 Task: Log work in the project AgileCoast for the issue 'Create a new online platform for online digital marketing courses with advanced analytics and data visualization features' spent time as '4w 1d 1h 50m' and remaining time as '3w 6d 19h 22m' and add a flag. Now add the issue to the epic 'Business Continuity and Disaster Recovery Planning (BCDR) Implementation'. Log work in the project AgileCoast for the issue 'Implement a new cloud-based human resource information system for a company with advanced employee self-service and benefits management features' spent time as '5w 2d 13h 30m' and remaining time as '2w 4d 2h 50m' and clone the issue. Now add the issue to the epic 'Business Continuity Management System (BCMS) Implementation'
Action: Mouse moved to (922, 213)
Screenshot: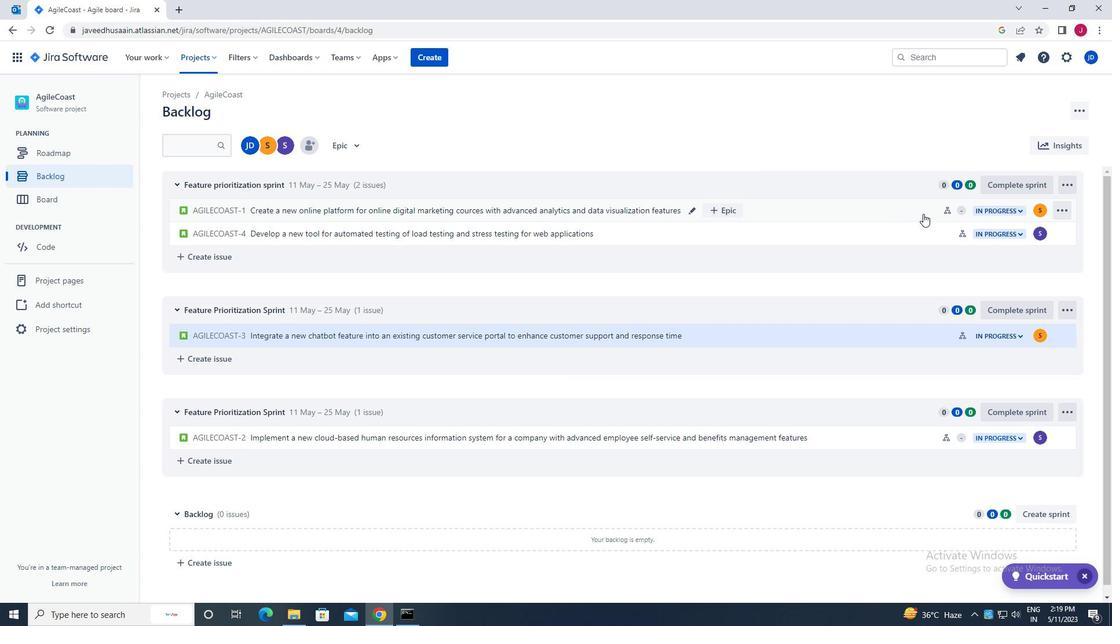 
Action: Mouse pressed left at (922, 213)
Screenshot: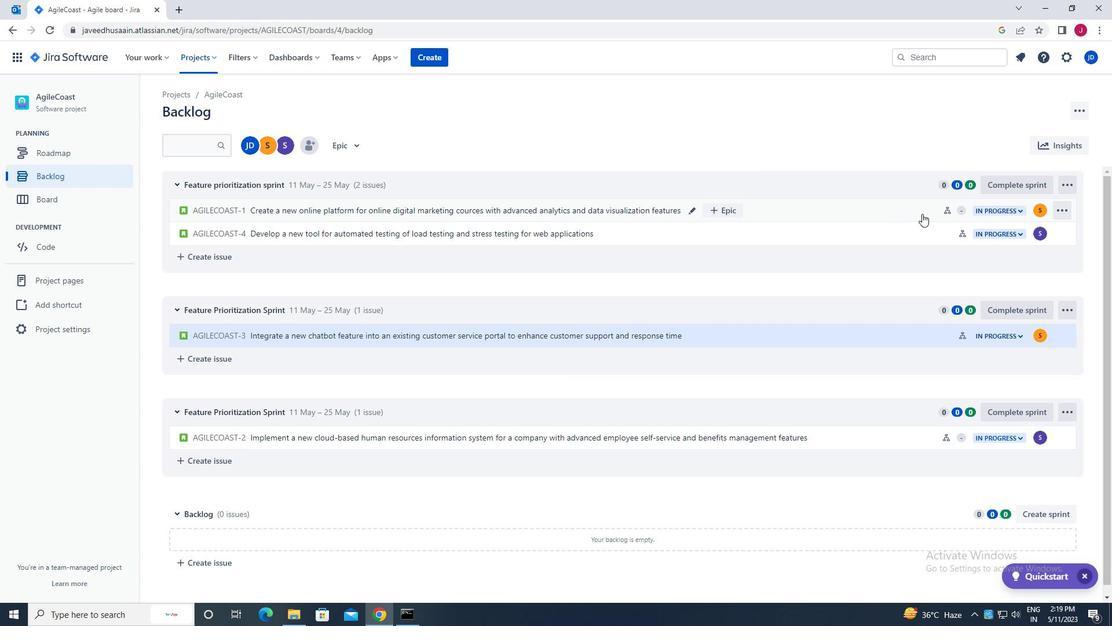 
Action: Mouse moved to (1065, 176)
Screenshot: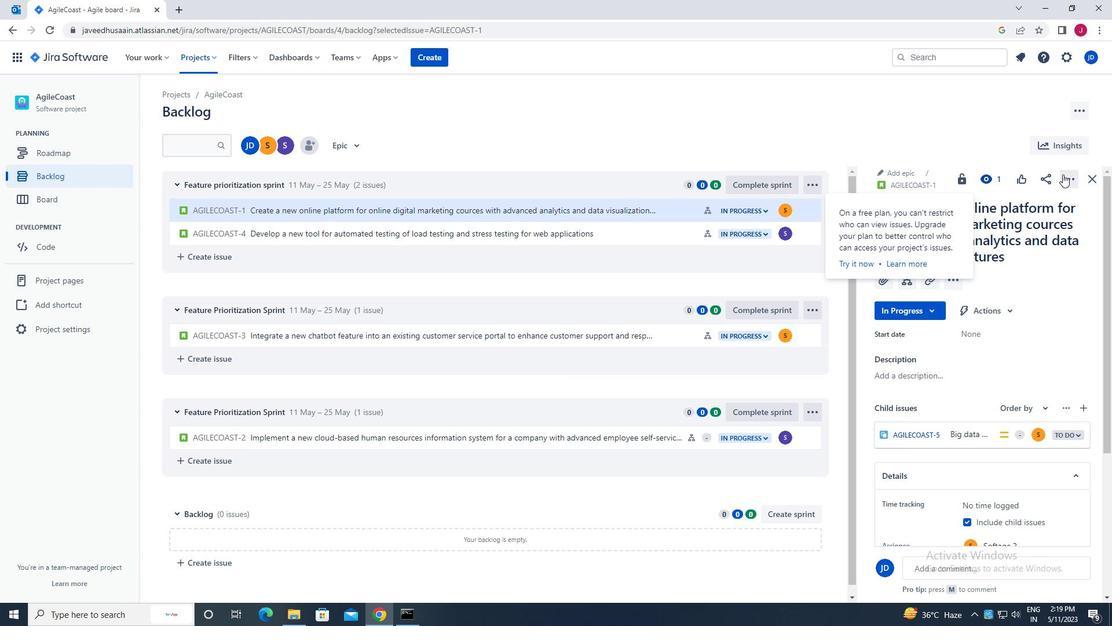 
Action: Mouse pressed left at (1065, 176)
Screenshot: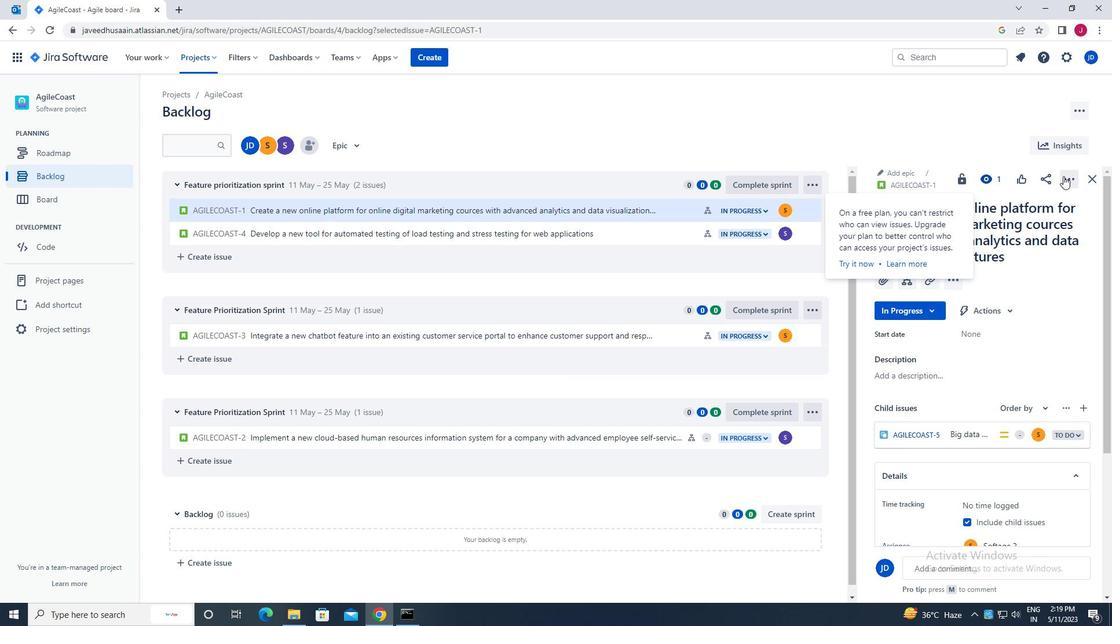 
Action: Mouse moved to (1017, 210)
Screenshot: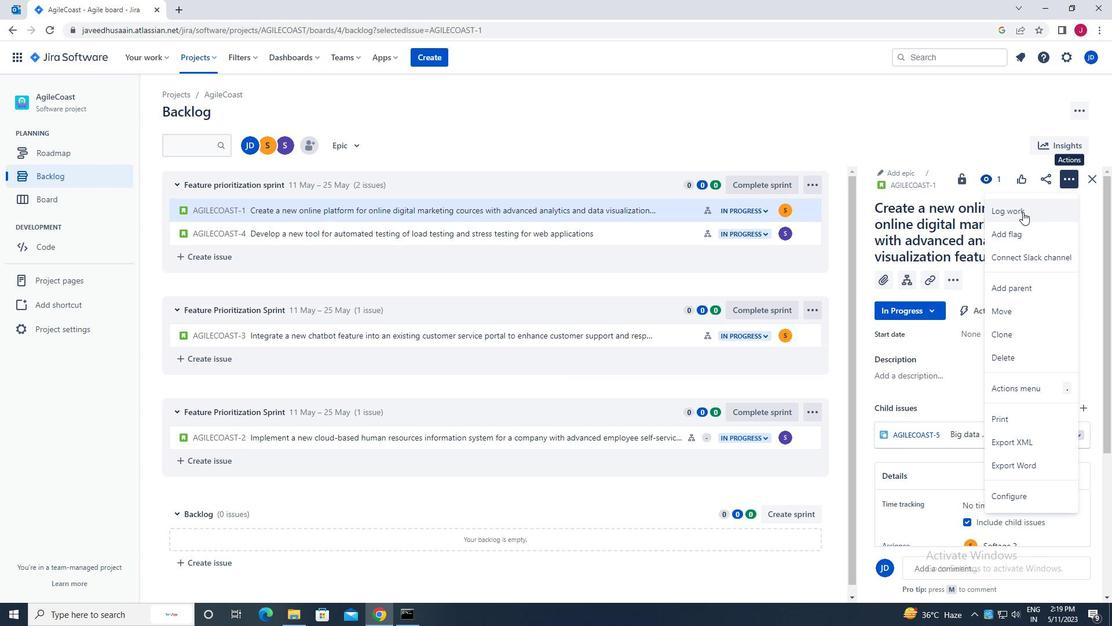 
Action: Mouse pressed left at (1017, 210)
Screenshot: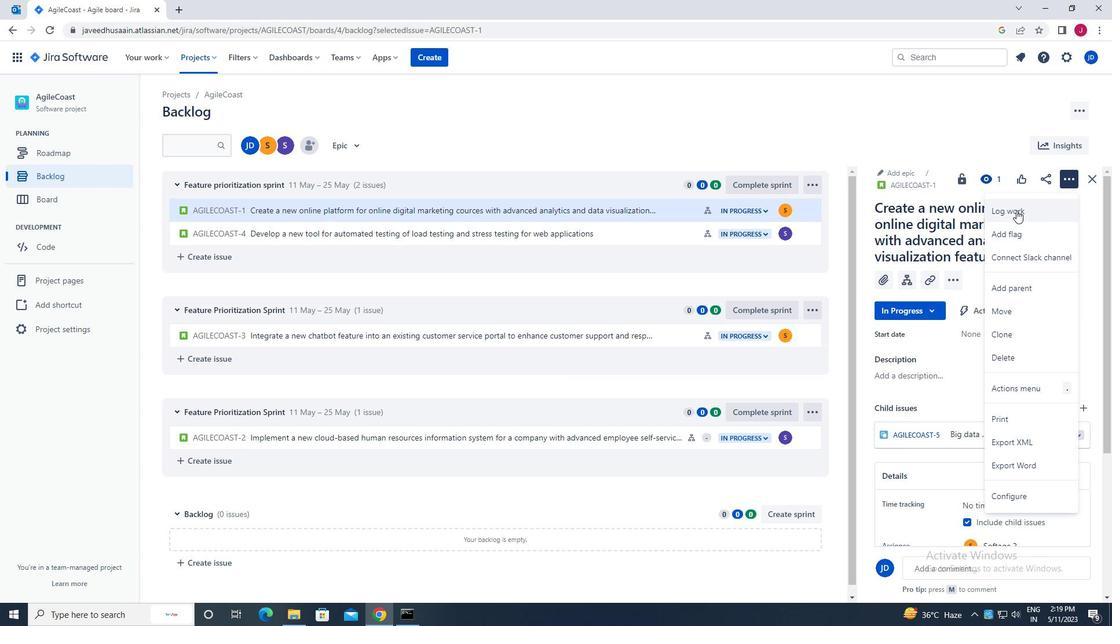 
Action: Mouse moved to (514, 175)
Screenshot: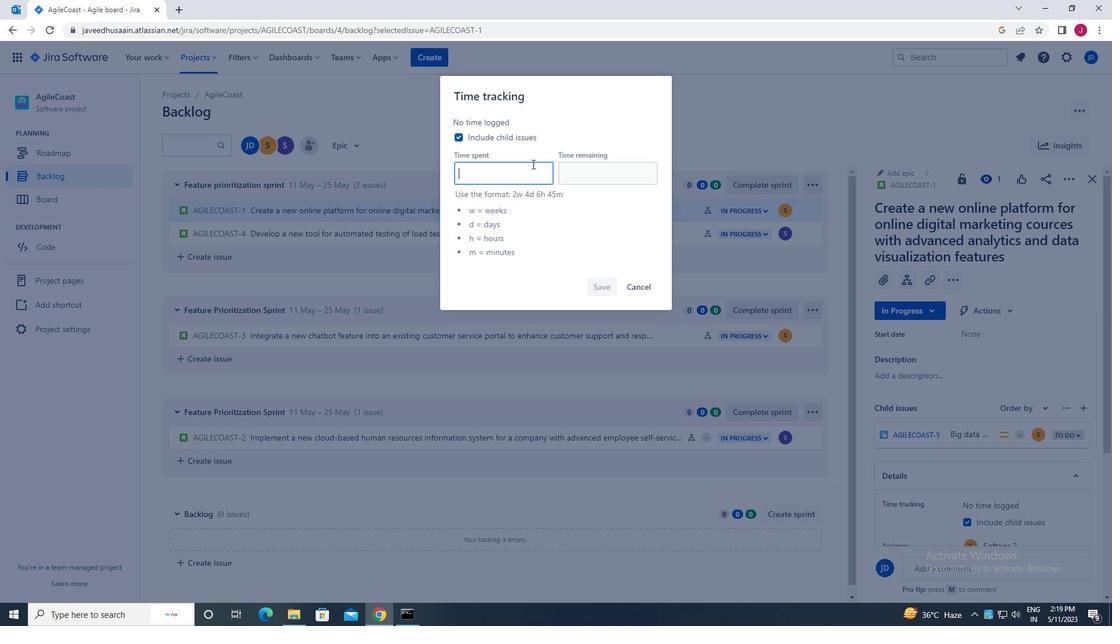 
Action: Mouse pressed left at (514, 175)
Screenshot: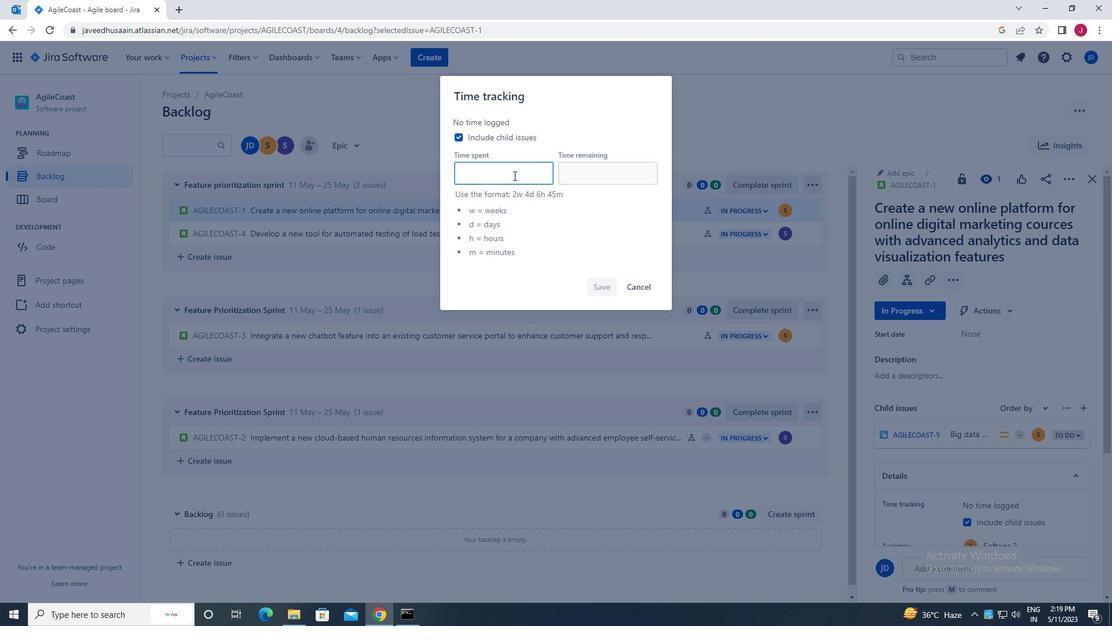 
Action: Key pressed 4w<Key.backspace><Key.caps_lock>w<Key.space>1d<Key.space>1h<Key.space>50m
Screenshot: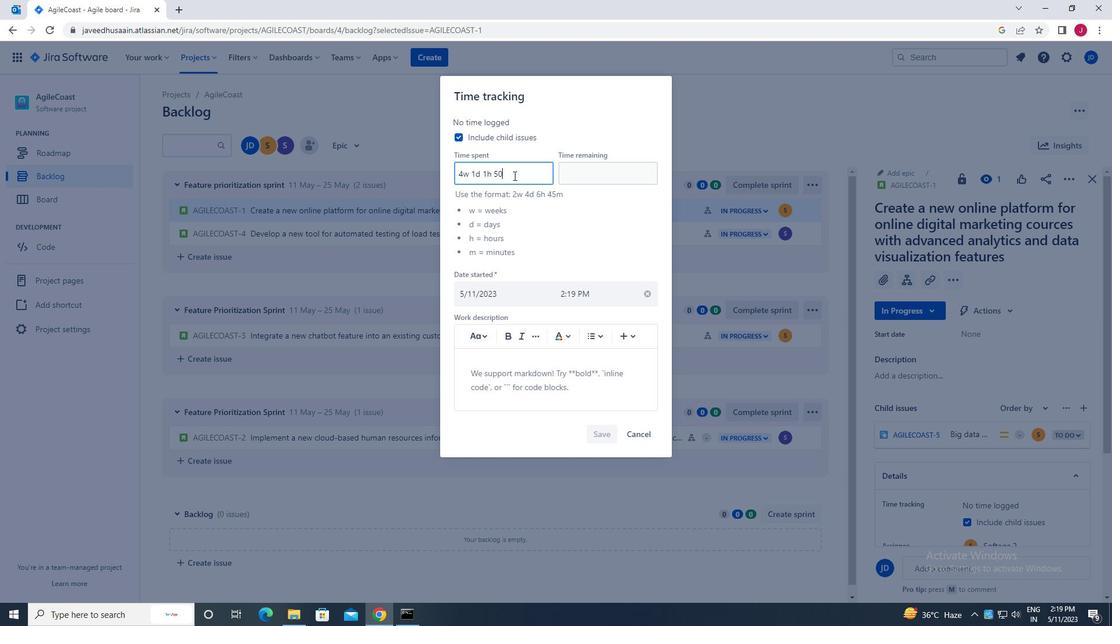 
Action: Mouse moved to (608, 174)
Screenshot: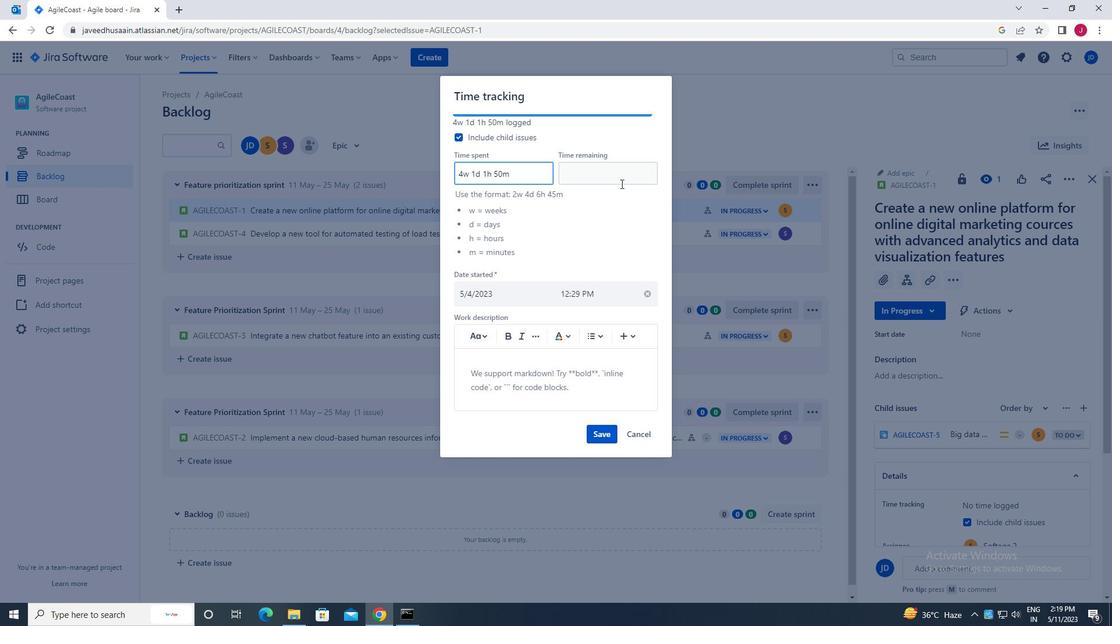 
Action: Mouse pressed left at (608, 174)
Screenshot: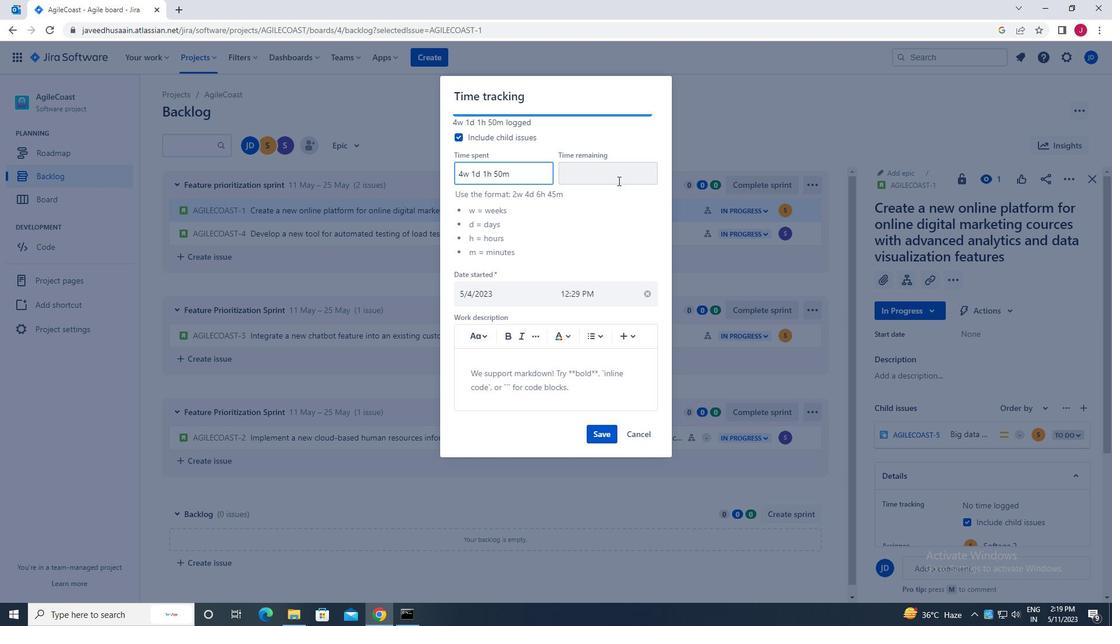
Action: Key pressed 4w<Key.space>1d<Key.space>1h<Key.space><Key.backspace><Key.backspace><Key.backspace><Key.backspace><Key.backspace><Key.backspace><Key.backspace><Key.backspace><Key.backspace>3w<Key.space>6d<Key.space>19h<Key.space>22m
Screenshot: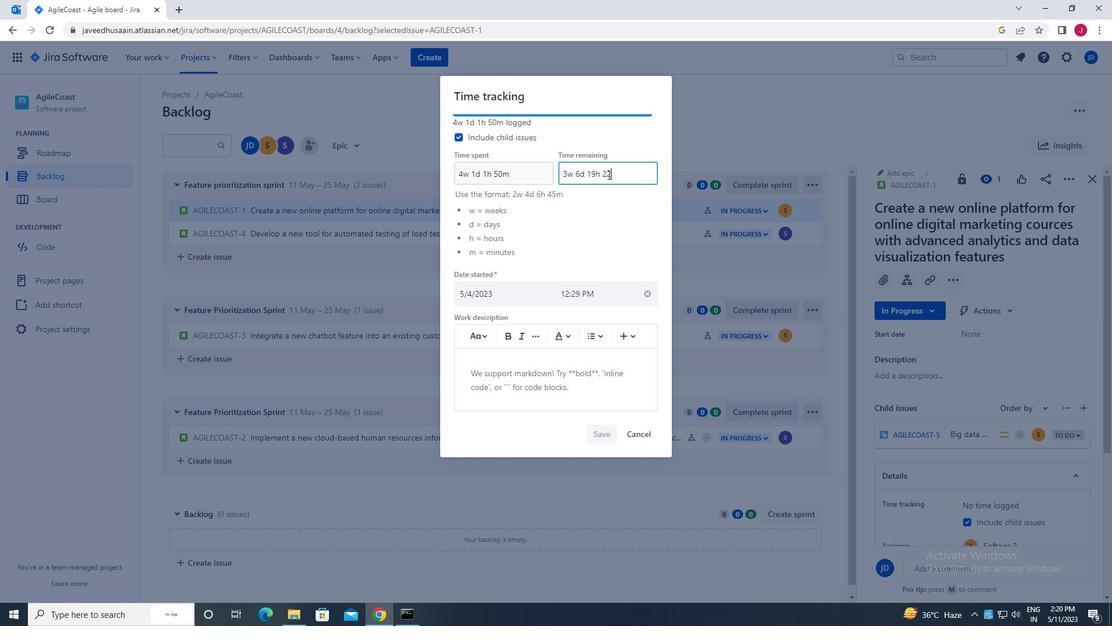 
Action: Mouse moved to (607, 436)
Screenshot: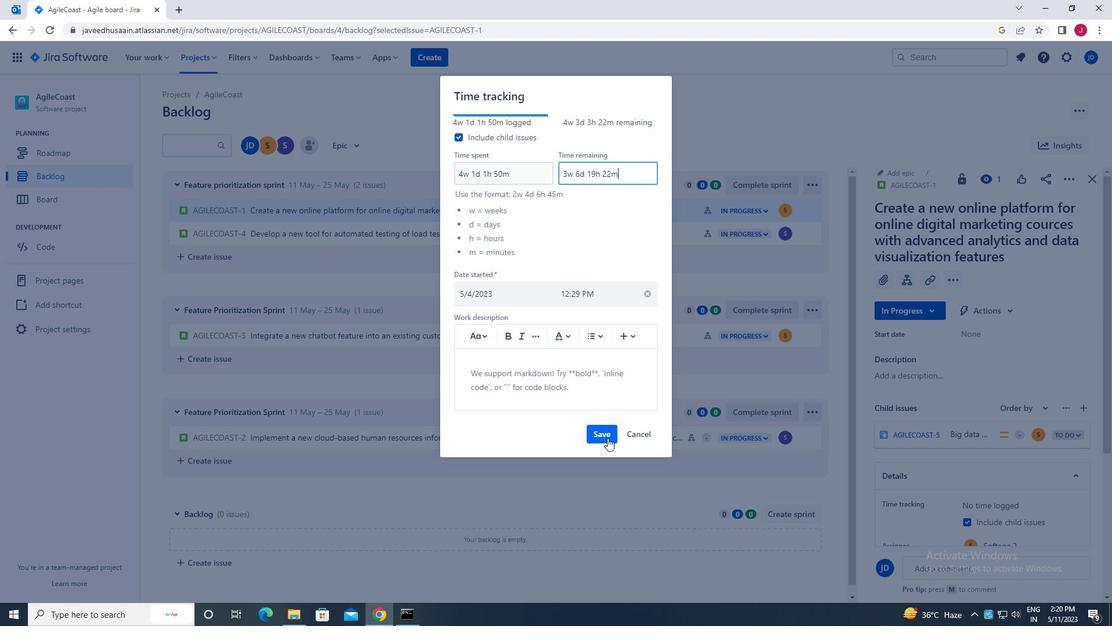 
Action: Mouse pressed left at (607, 436)
Screenshot: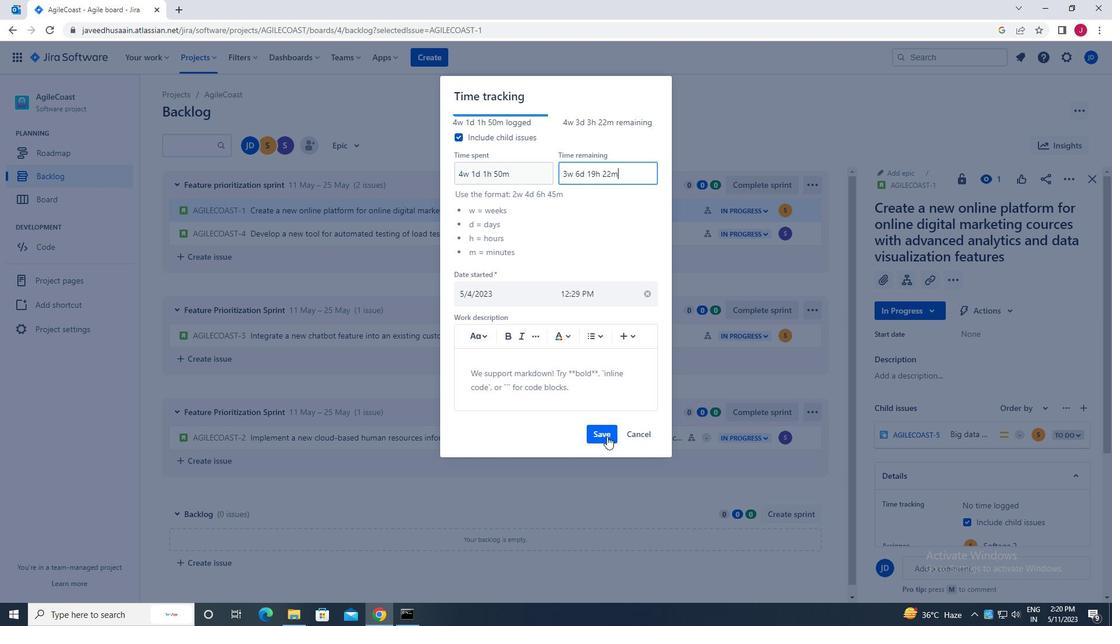 
Action: Mouse moved to (1070, 182)
Screenshot: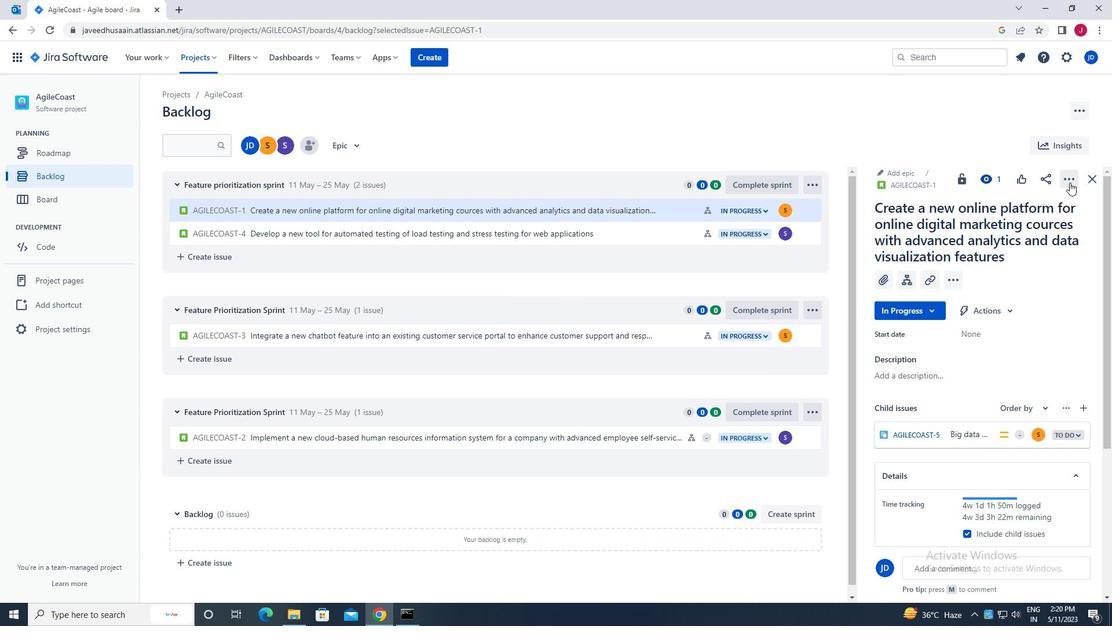 
Action: Mouse pressed left at (1070, 182)
Screenshot: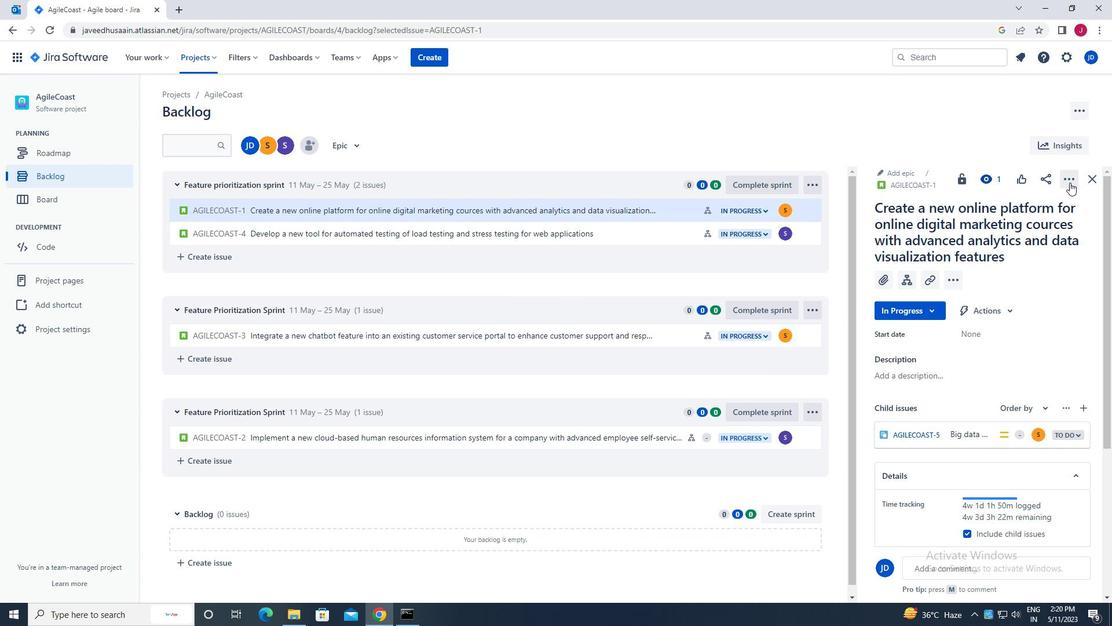 
Action: Mouse moved to (1016, 234)
Screenshot: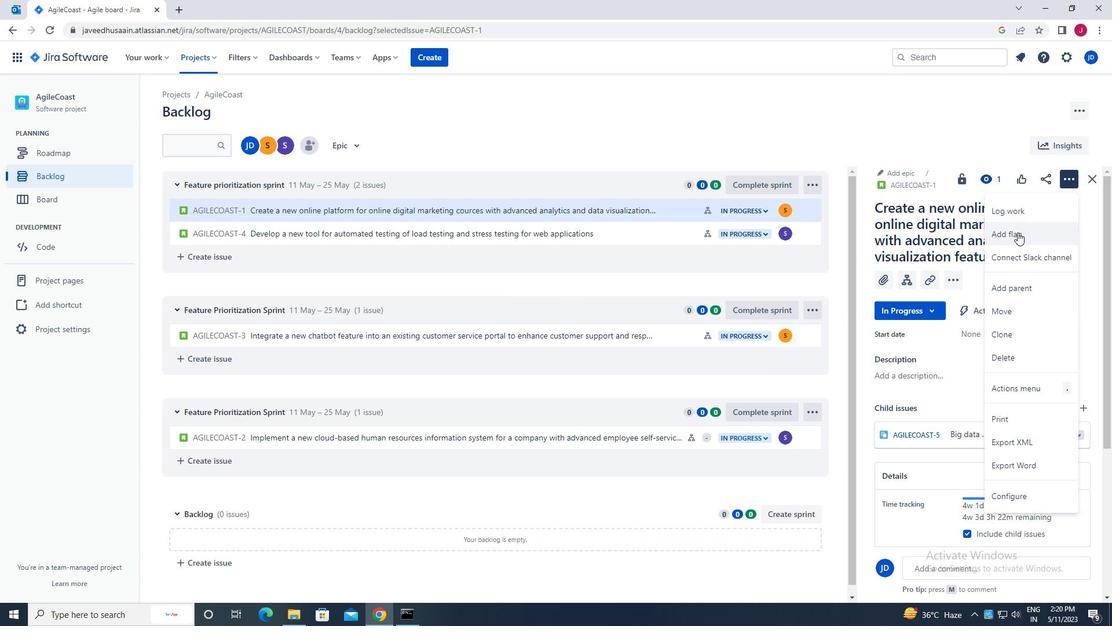 
Action: Mouse pressed left at (1016, 234)
Screenshot: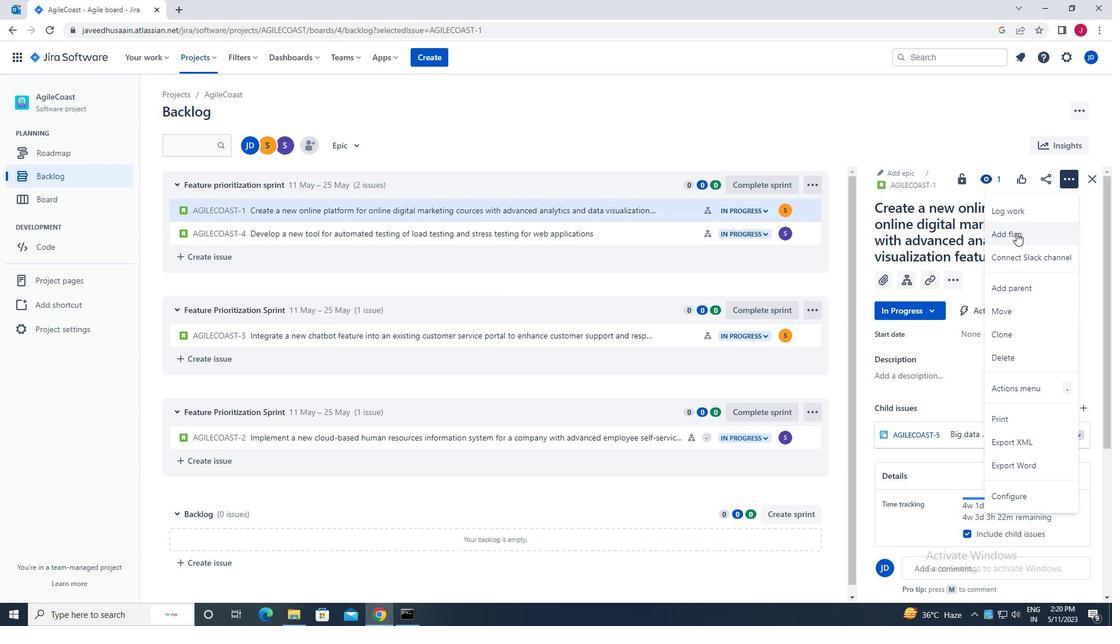 
Action: Mouse moved to (1075, 179)
Screenshot: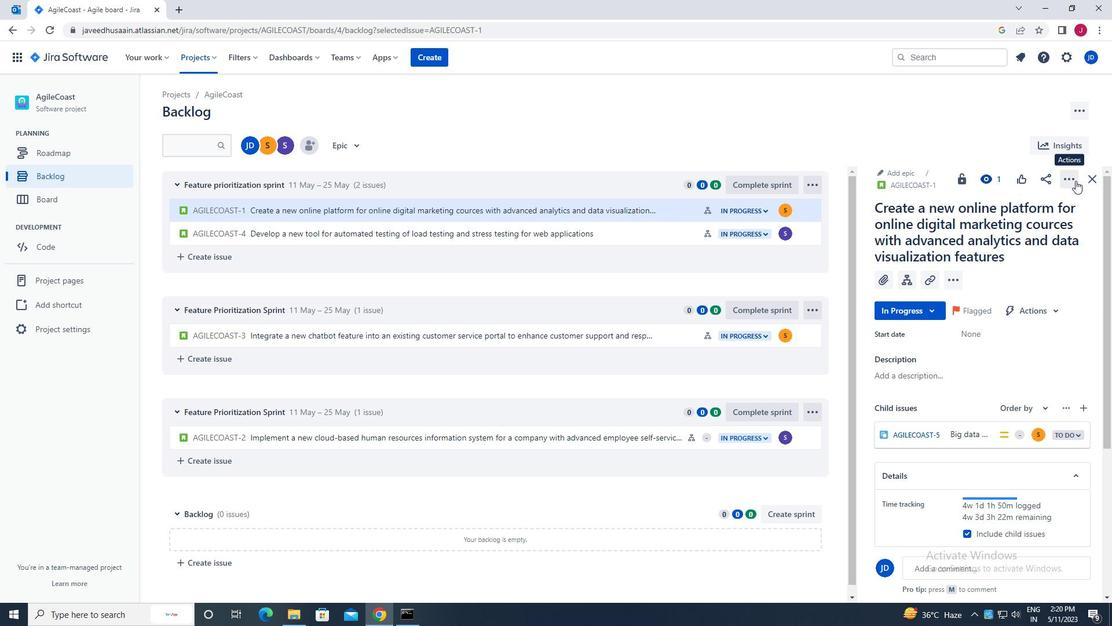
Action: Mouse pressed left at (1075, 179)
Screenshot: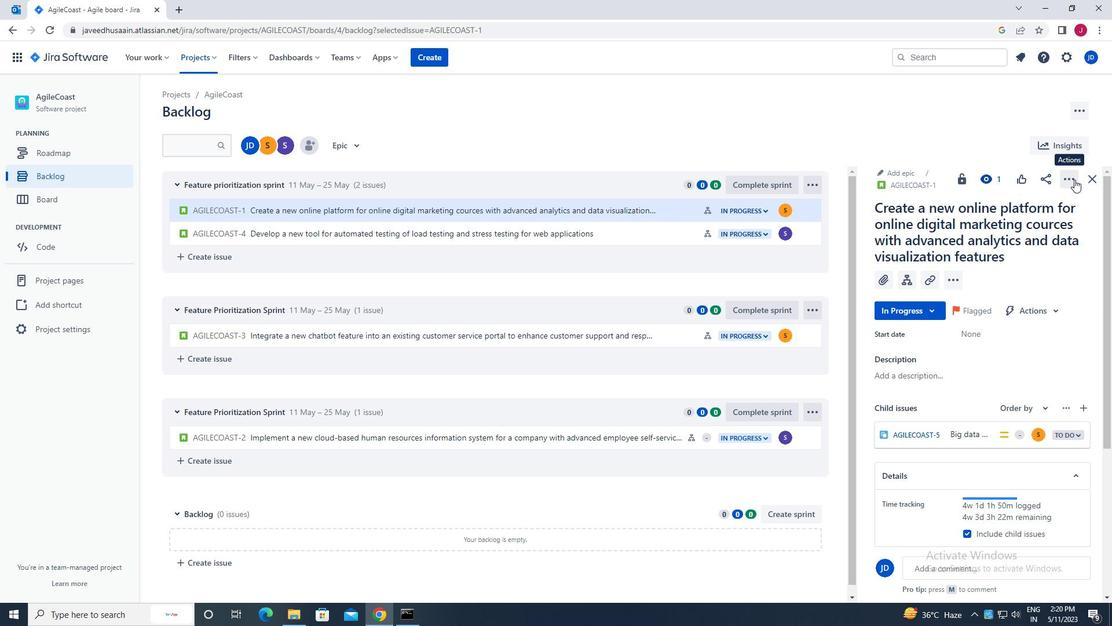 
Action: Mouse moved to (1094, 180)
Screenshot: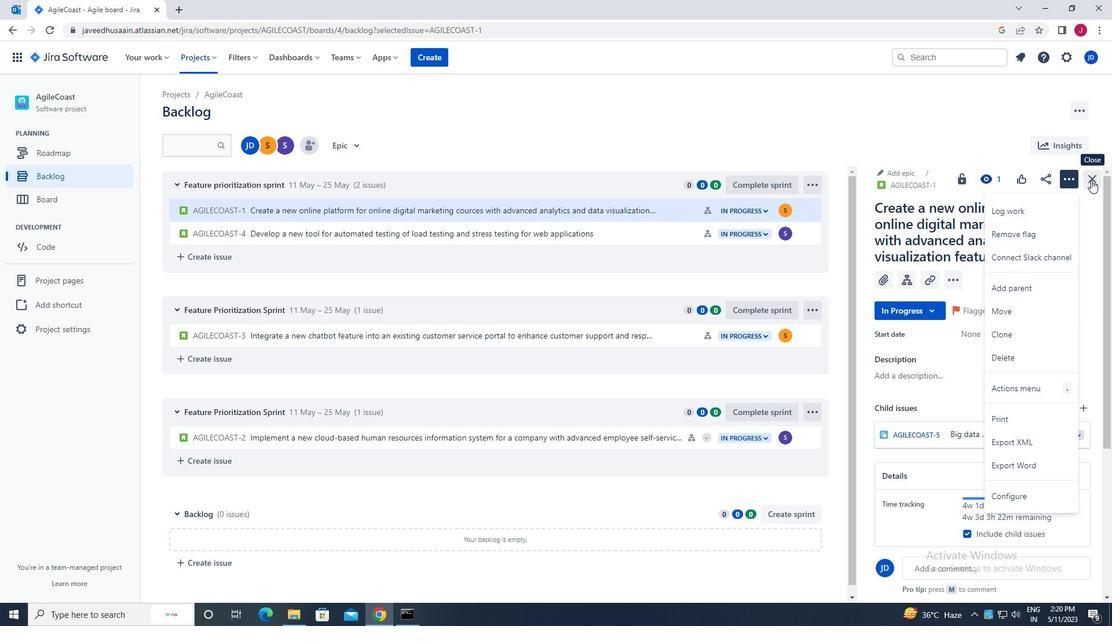 
Action: Mouse pressed left at (1094, 180)
Screenshot: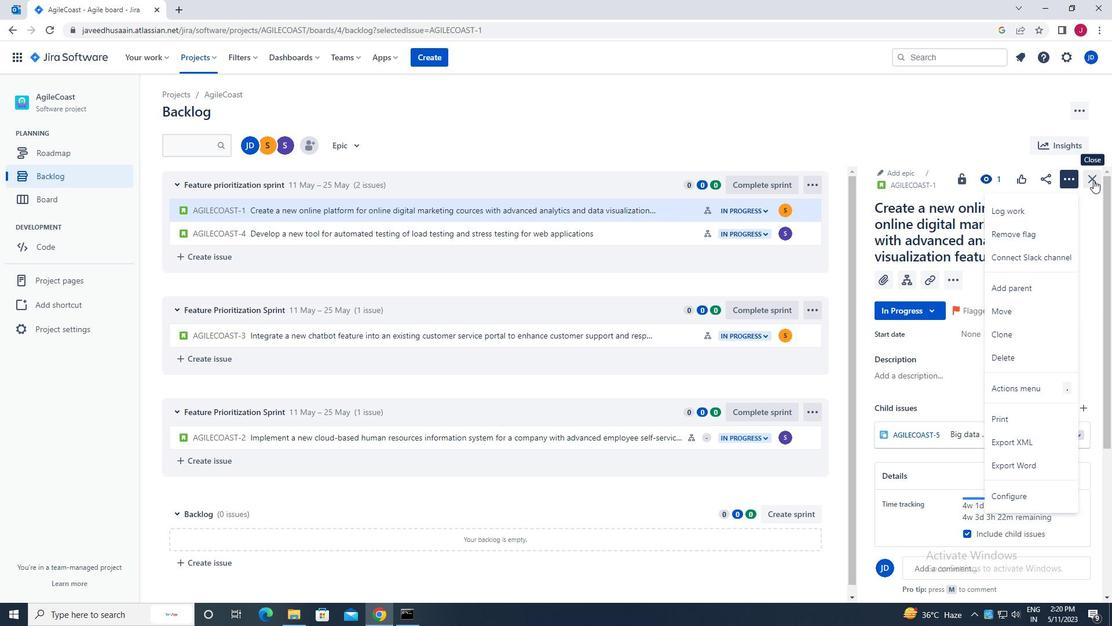 
Action: Mouse moved to (347, 146)
Screenshot: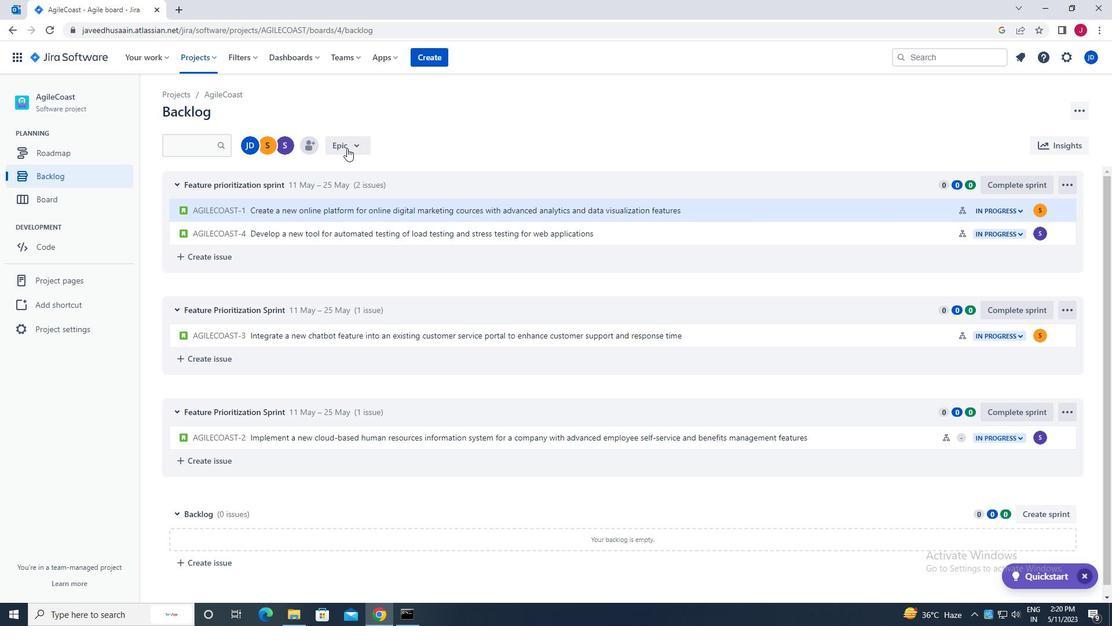 
Action: Mouse pressed left at (347, 146)
Screenshot: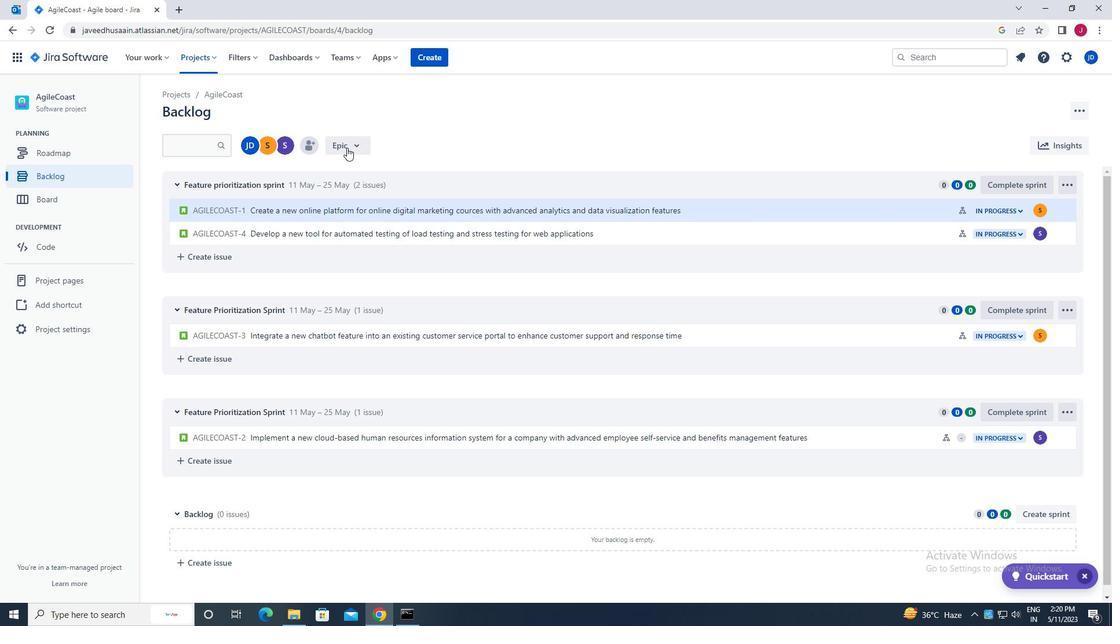 
Action: Mouse moved to (339, 192)
Screenshot: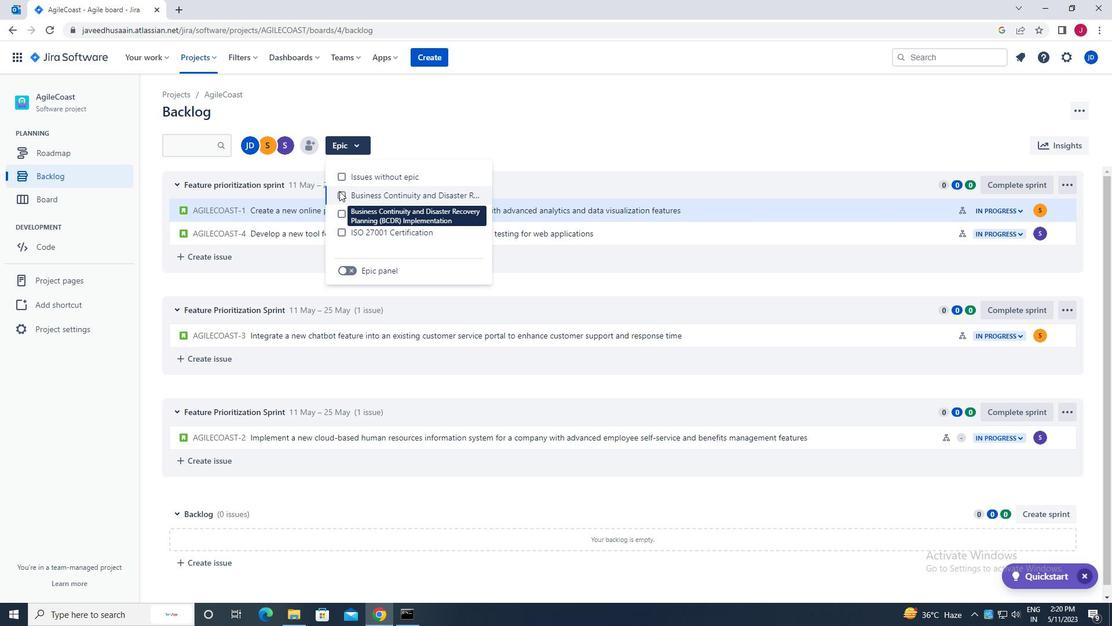 
Action: Mouse pressed left at (339, 192)
Screenshot: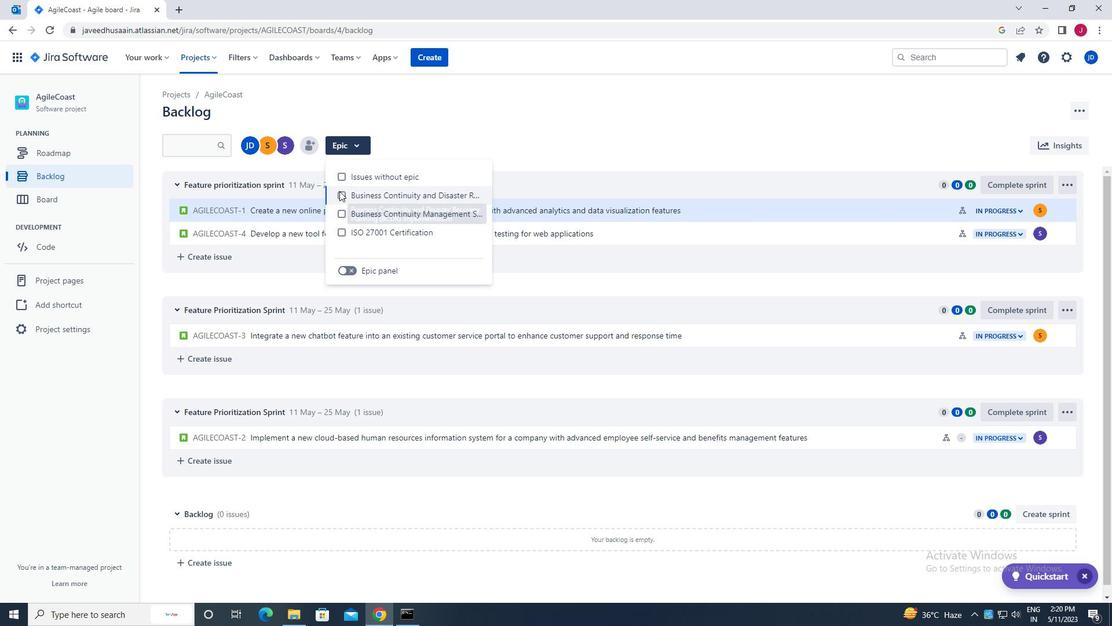 
Action: Mouse moved to (504, 131)
Screenshot: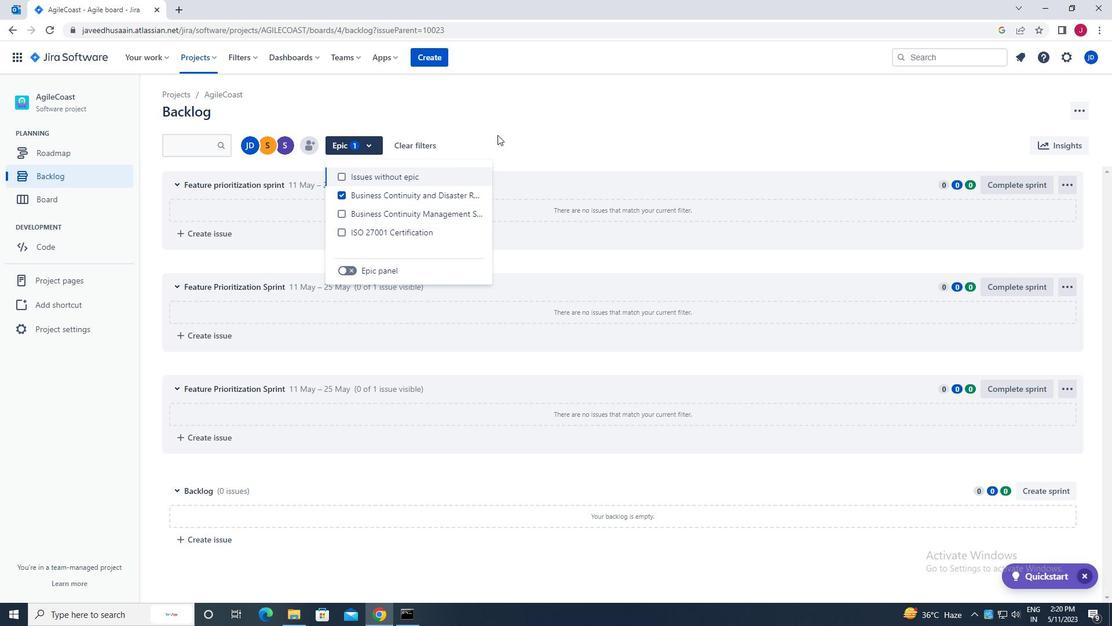 
Action: Mouse pressed left at (504, 131)
Screenshot: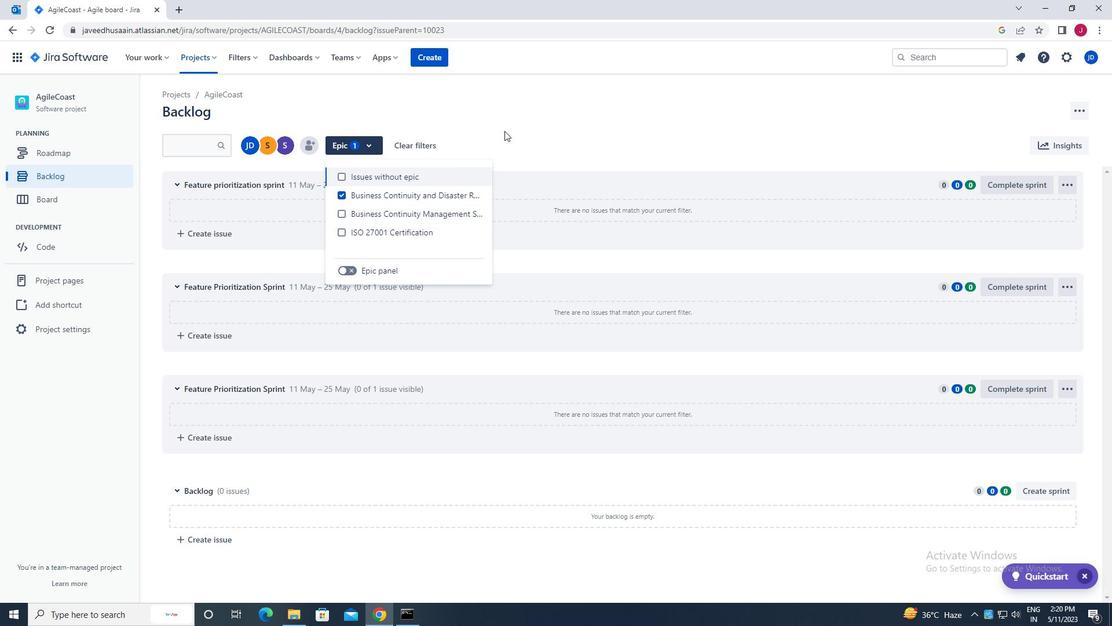 
Action: Mouse moved to (468, 267)
Screenshot: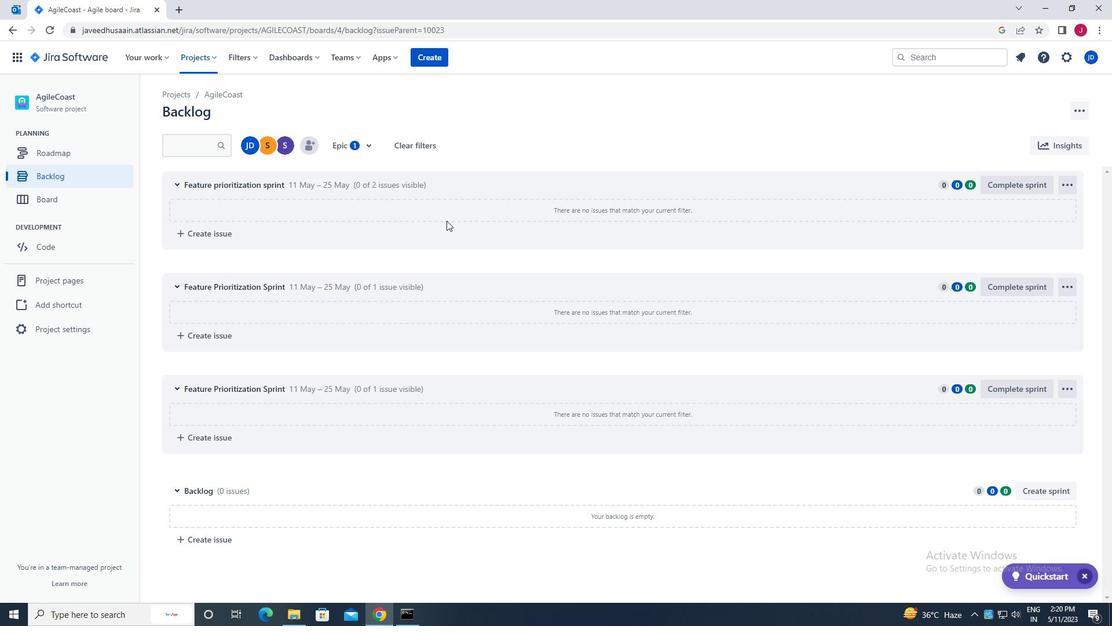 
Action: Mouse scrolled (468, 266) with delta (0, 0)
Screenshot: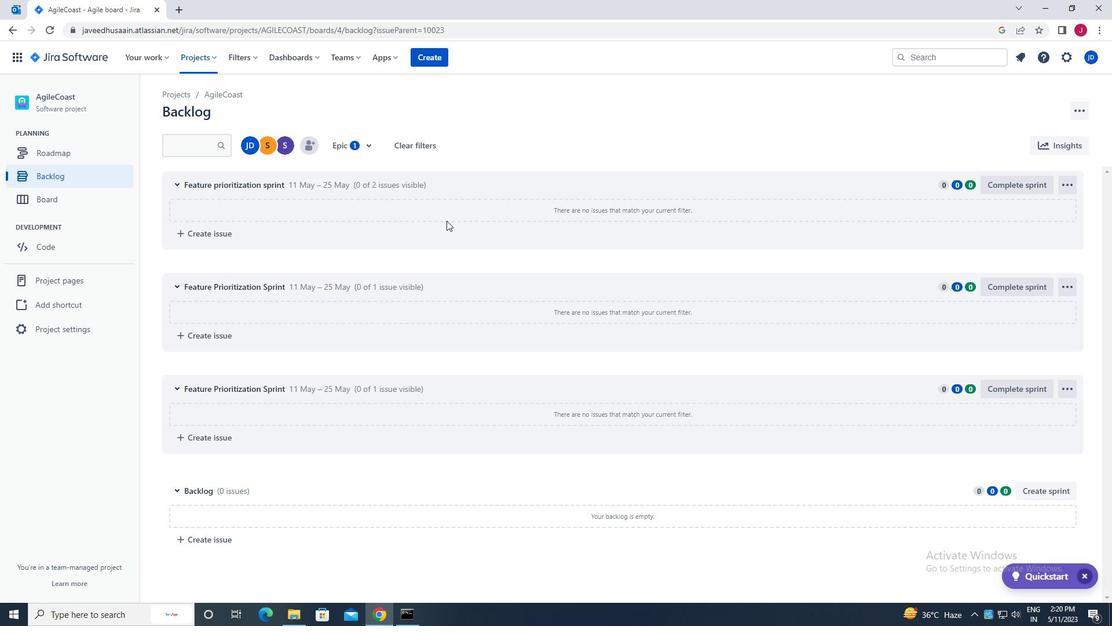 
Action: Mouse moved to (468, 267)
Screenshot: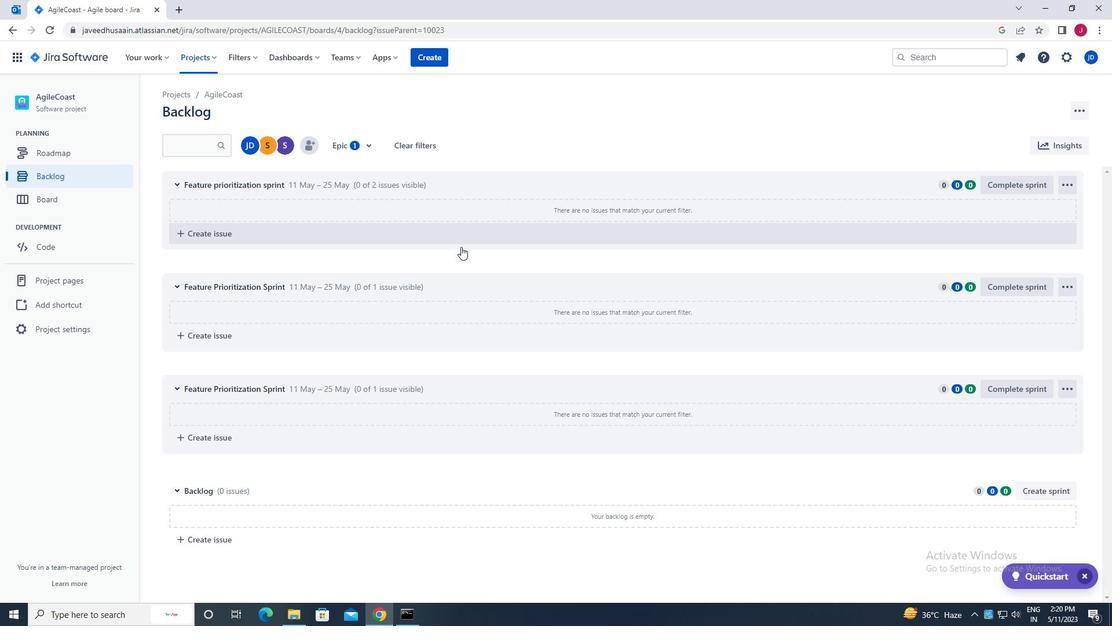 
Action: Mouse scrolled (468, 266) with delta (0, 0)
Screenshot: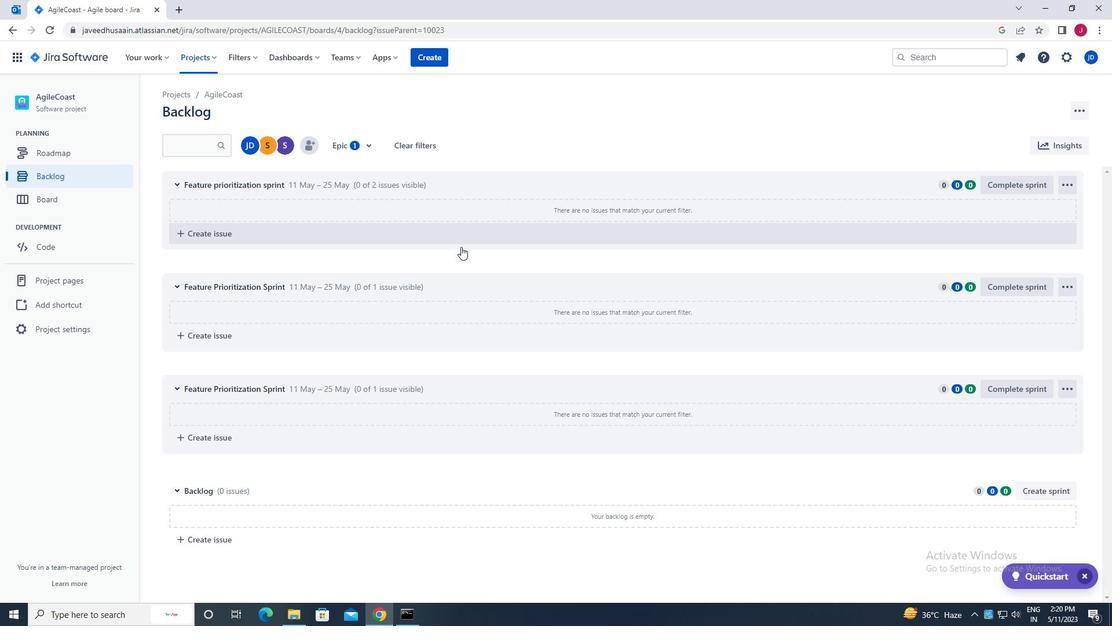
Action: Mouse scrolled (468, 266) with delta (0, 0)
Screenshot: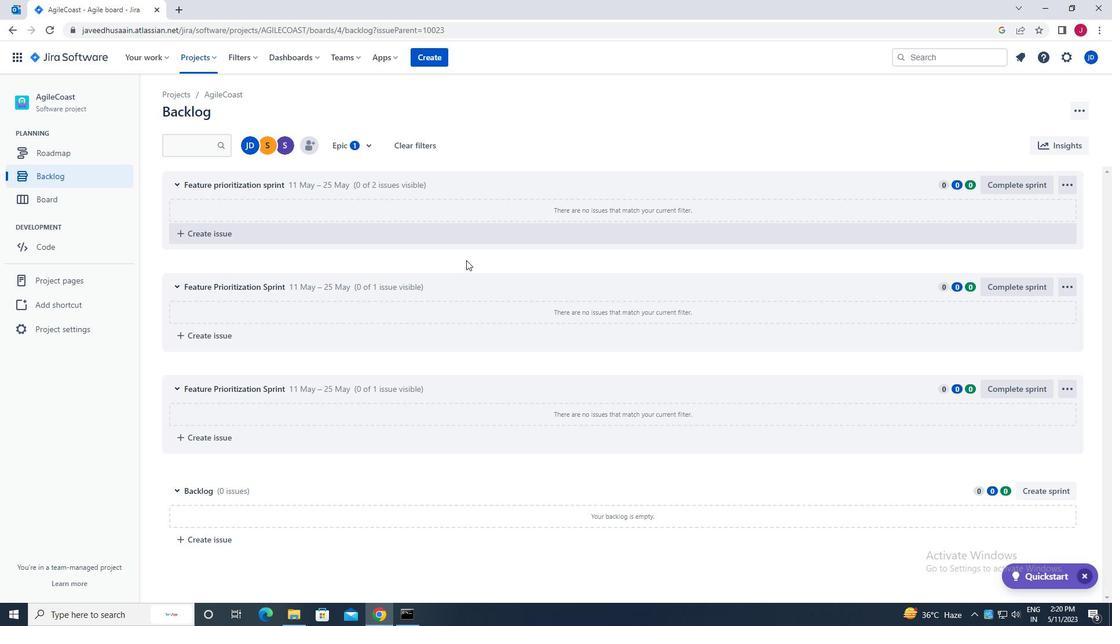 
Action: Mouse moved to (468, 267)
Screenshot: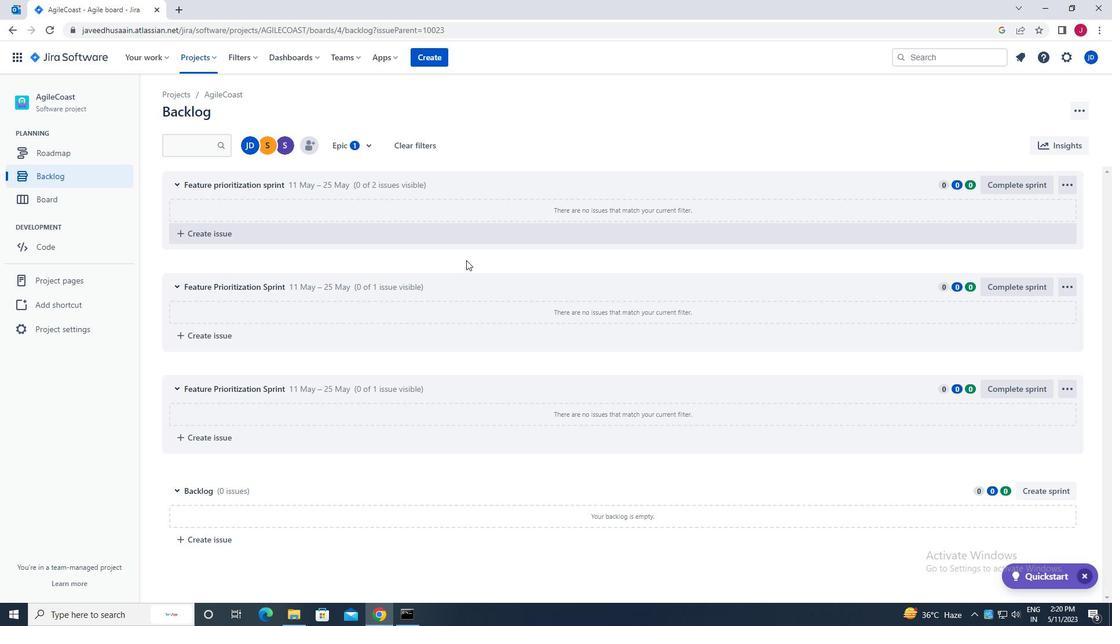 
Action: Mouse scrolled (468, 267) with delta (0, 0)
Screenshot: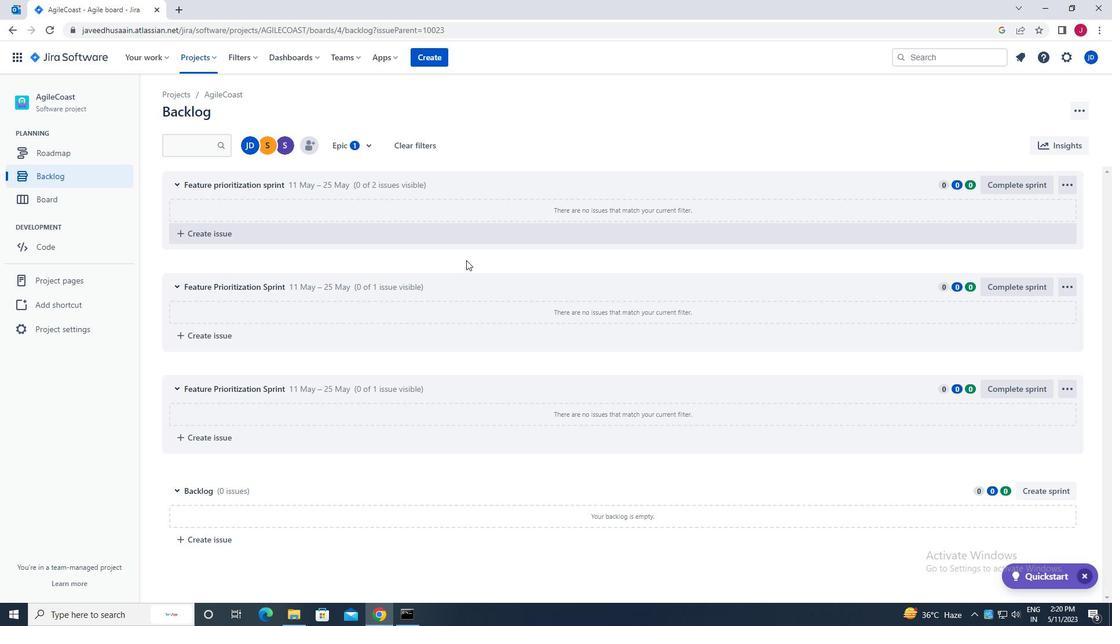 
Action: Mouse moved to (457, 275)
Screenshot: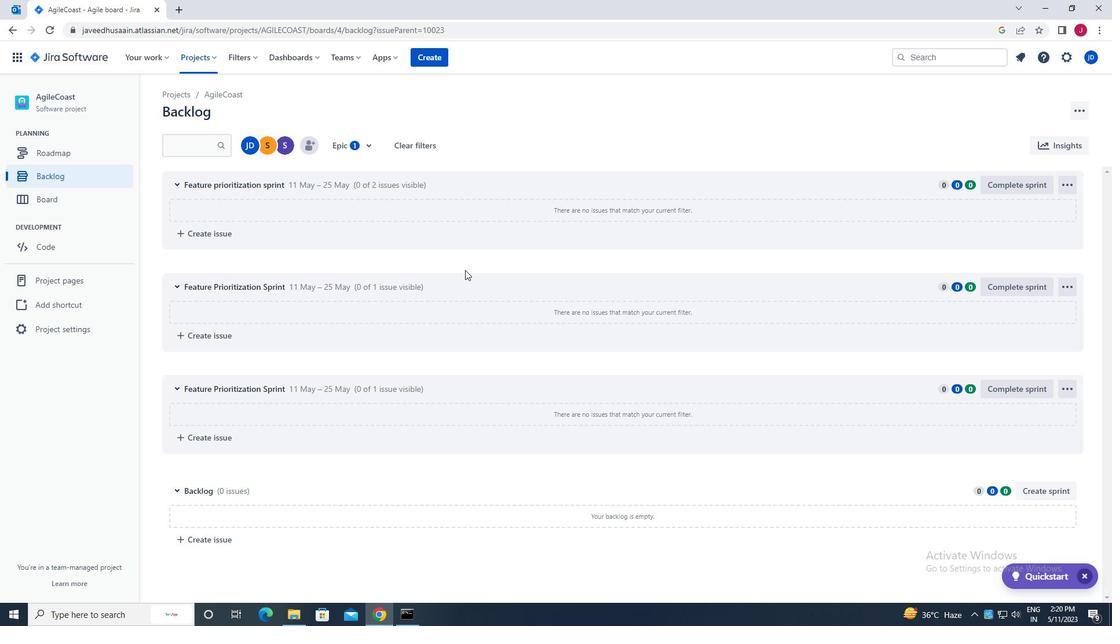 
Action: Mouse scrolled (457, 274) with delta (0, 0)
Screenshot: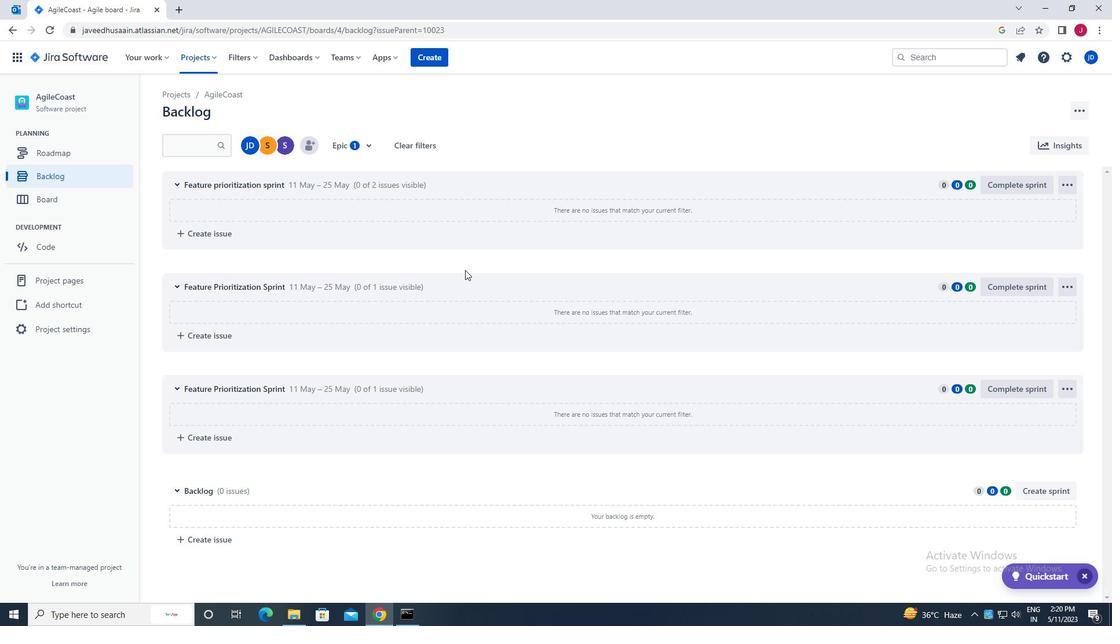 
Action: Mouse moved to (457, 275)
Screenshot: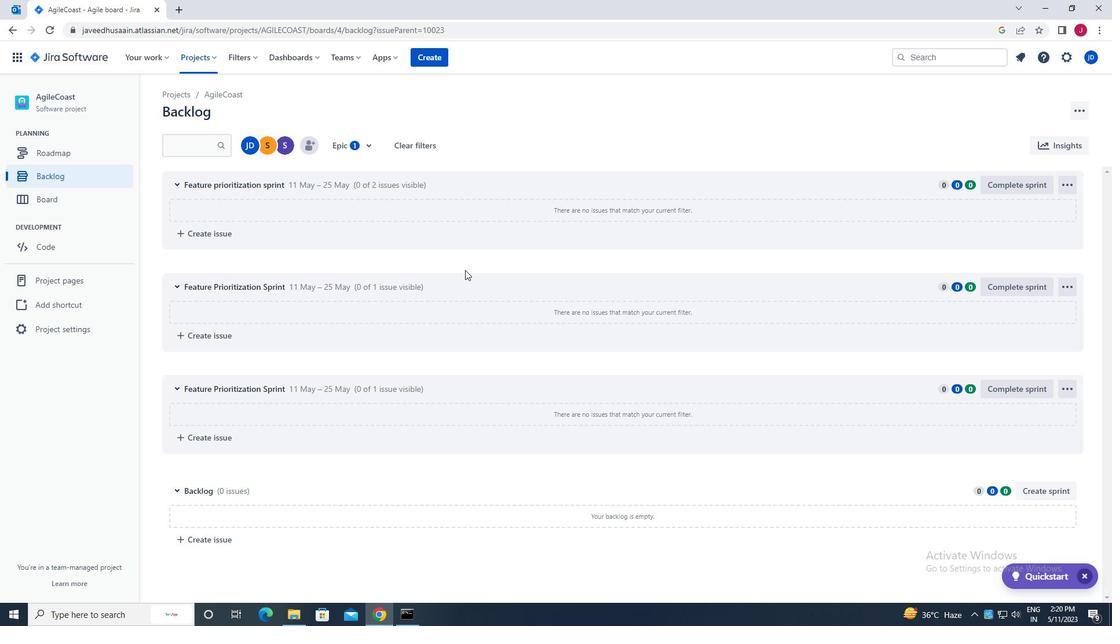 
Action: Mouse scrolled (457, 275) with delta (0, 0)
Screenshot: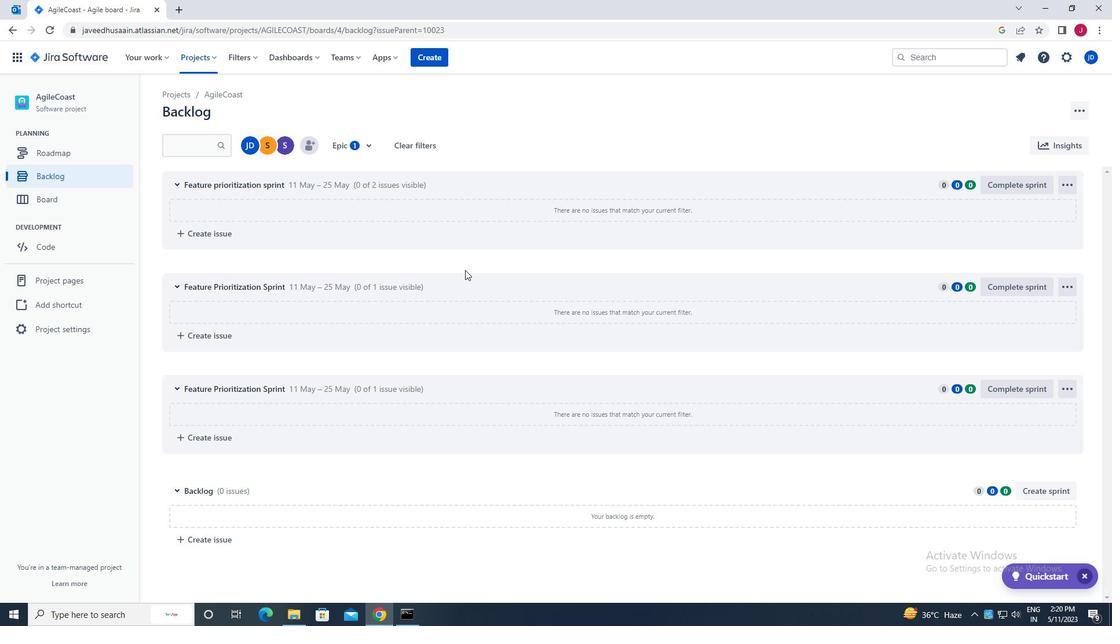 
Action: Mouse moved to (457, 276)
Screenshot: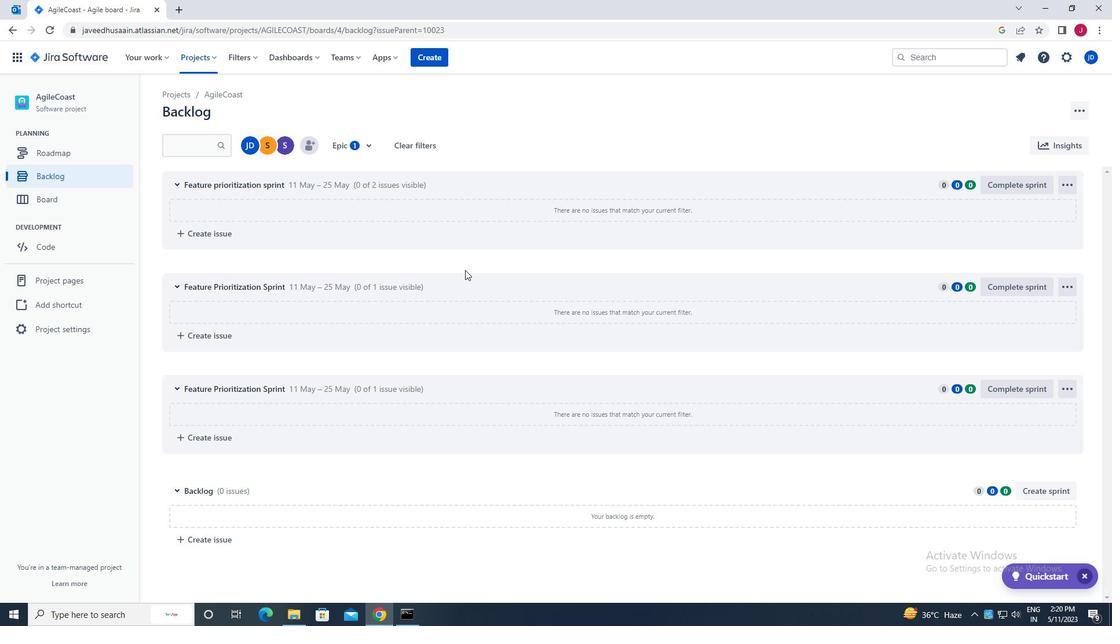 
Action: Mouse scrolled (457, 275) with delta (0, 0)
Screenshot: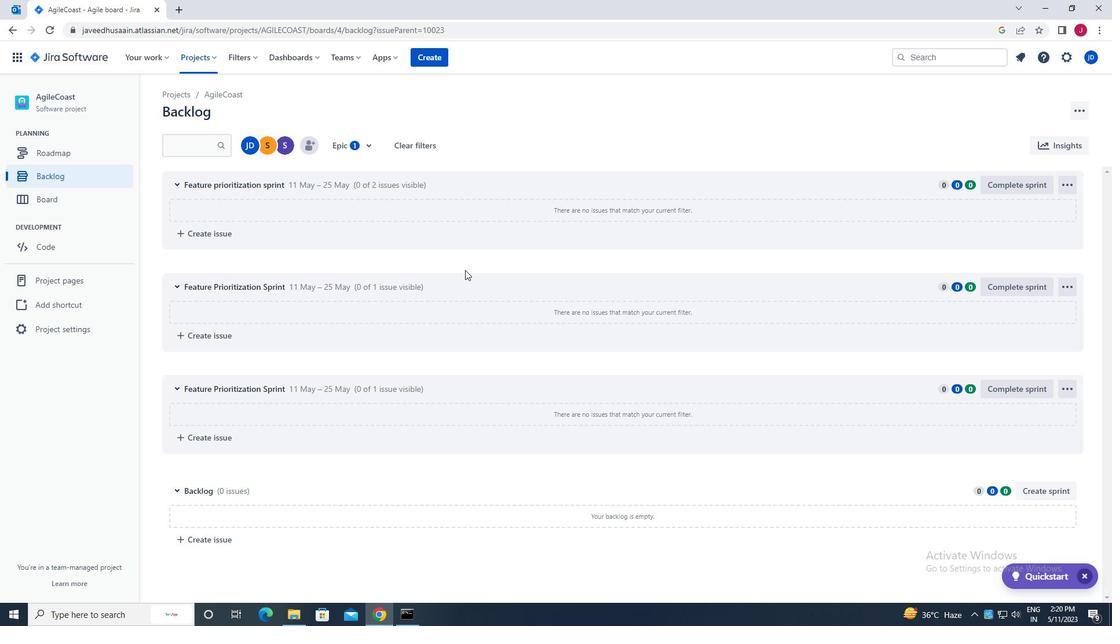 
Action: Mouse moved to (457, 277)
Screenshot: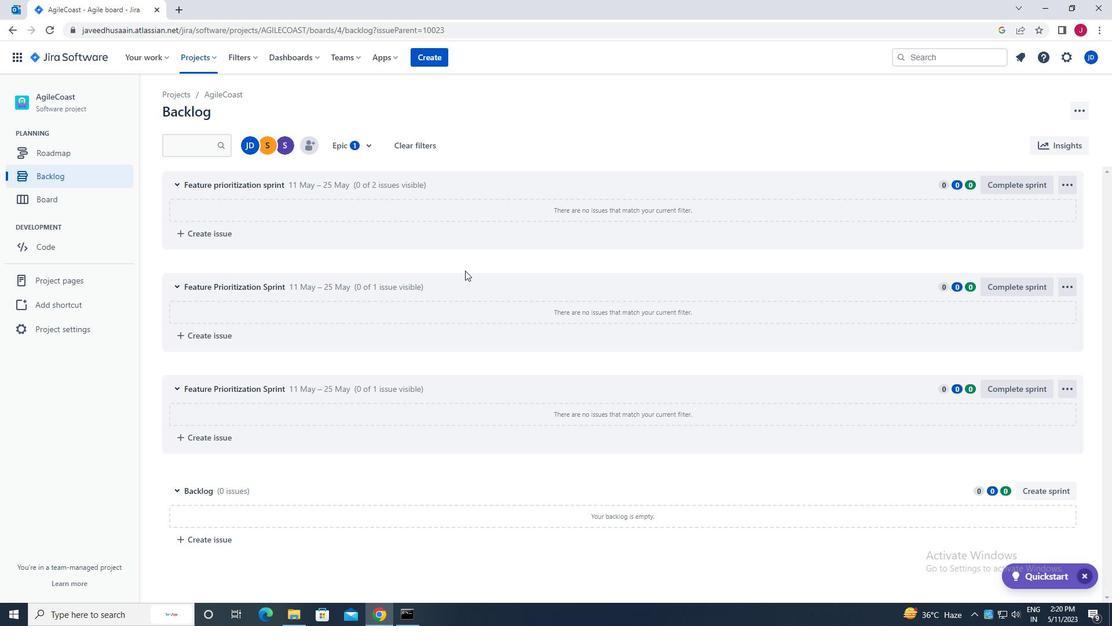 
Action: Mouse scrolled (457, 276) with delta (0, 0)
Screenshot: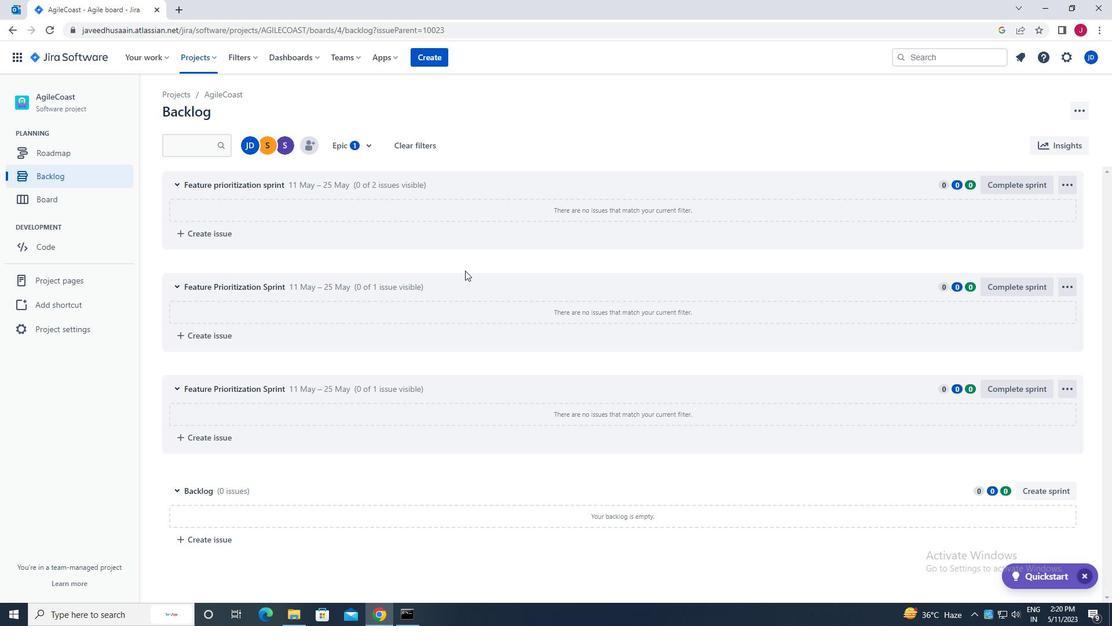 
Action: Mouse moved to (439, 278)
Screenshot: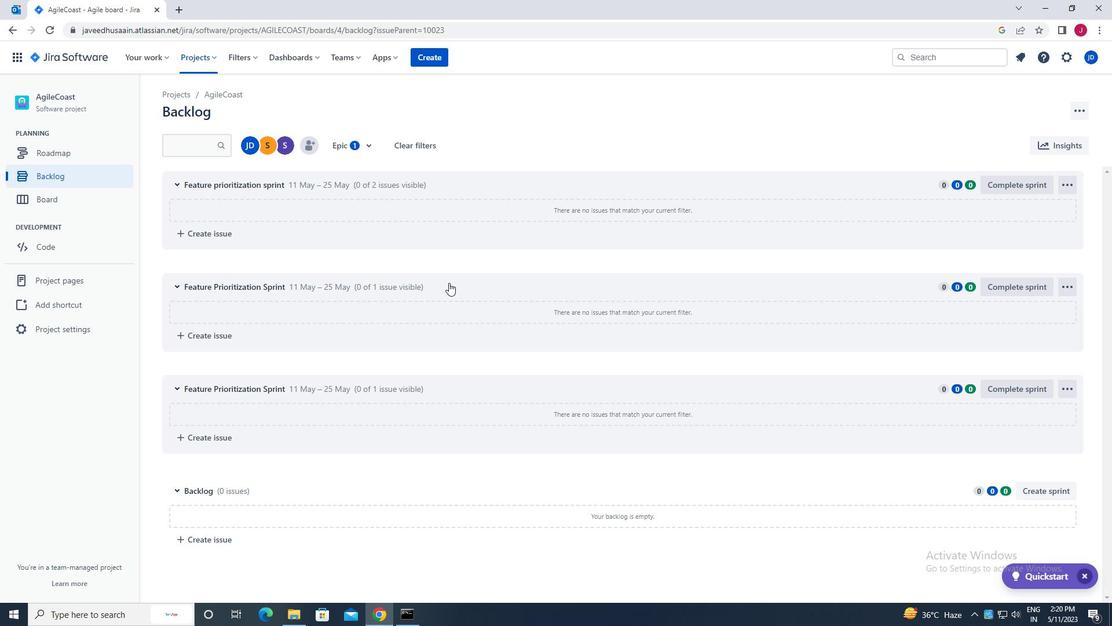 
Action: Mouse scrolled (439, 279) with delta (0, 0)
Screenshot: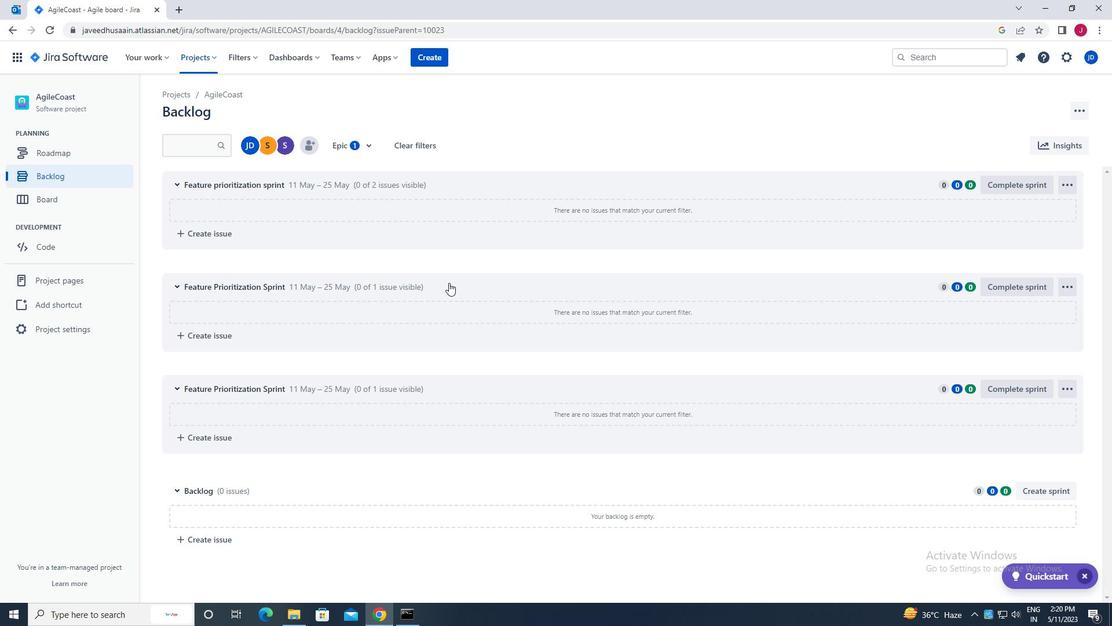 
Action: Mouse scrolled (439, 279) with delta (0, 0)
Screenshot: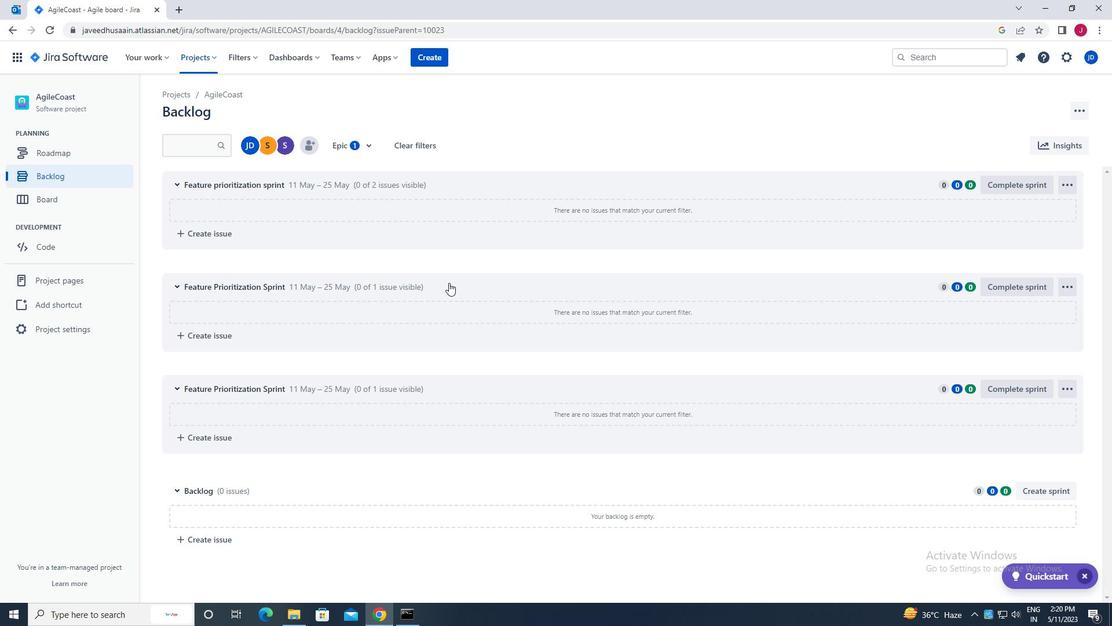 
Action: Mouse moved to (439, 278)
Screenshot: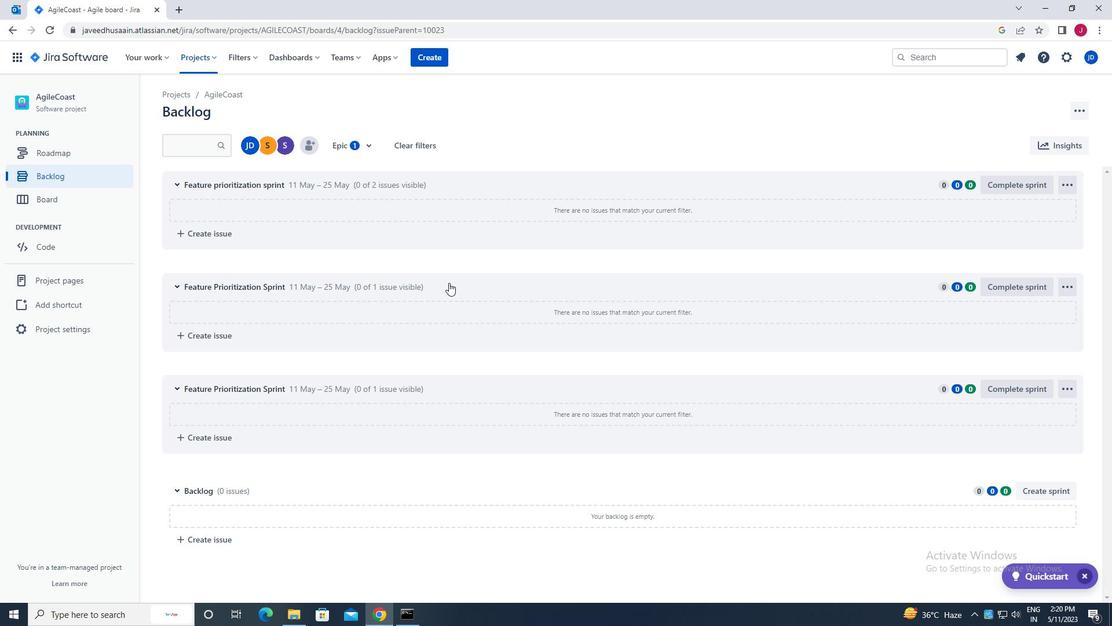 
Action: Mouse scrolled (439, 279) with delta (0, 0)
Screenshot: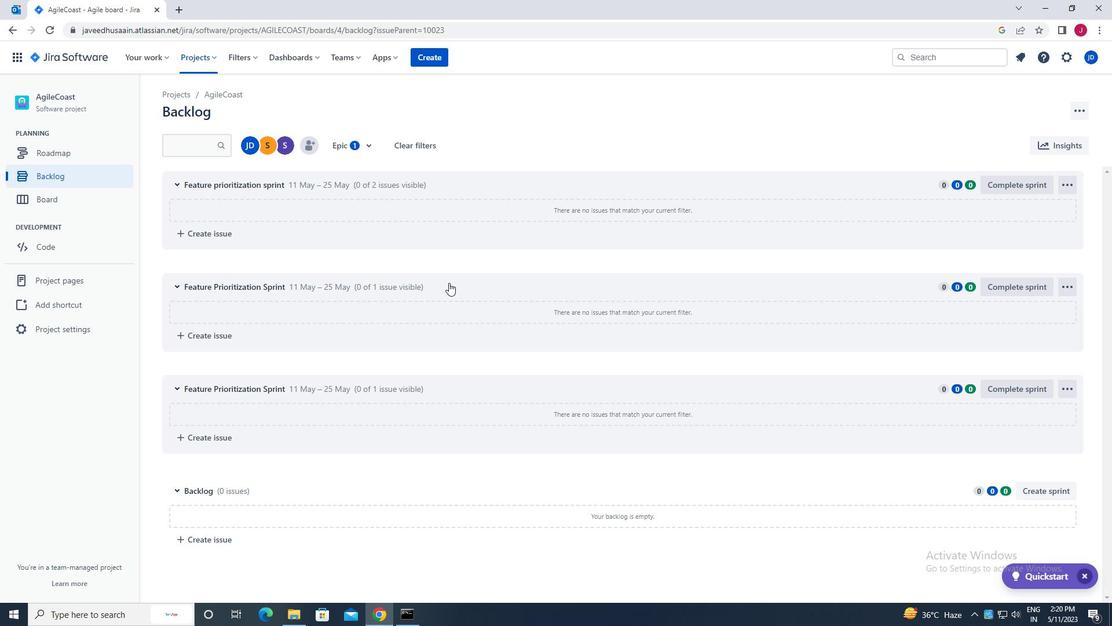 
Action: Mouse moved to (435, 275)
Screenshot: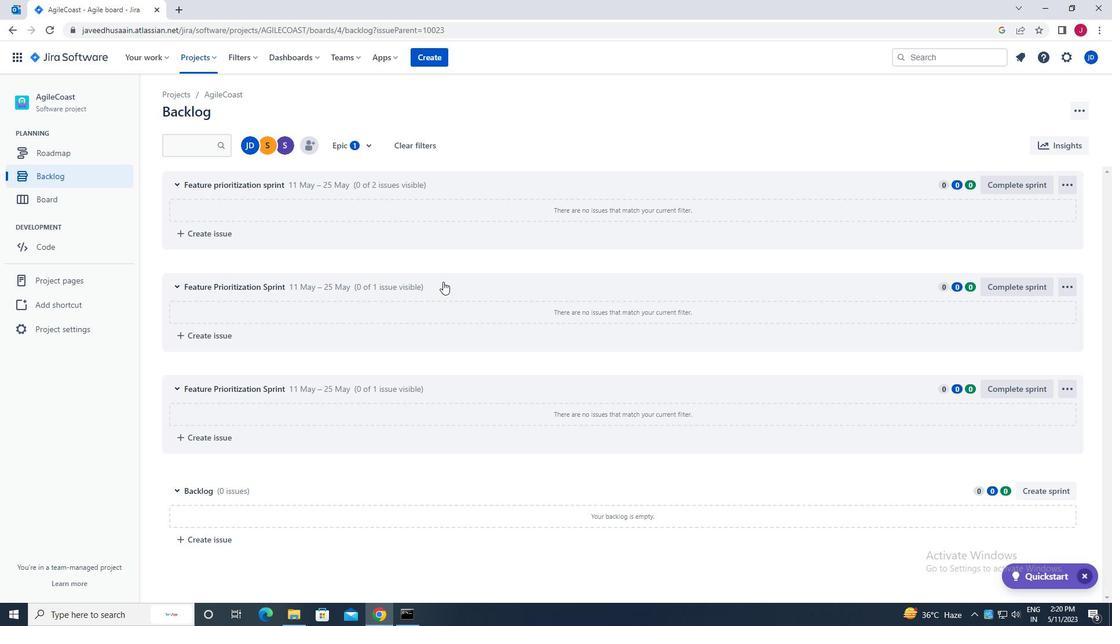 
Action: Mouse scrolled (435, 276) with delta (0, 0)
Screenshot: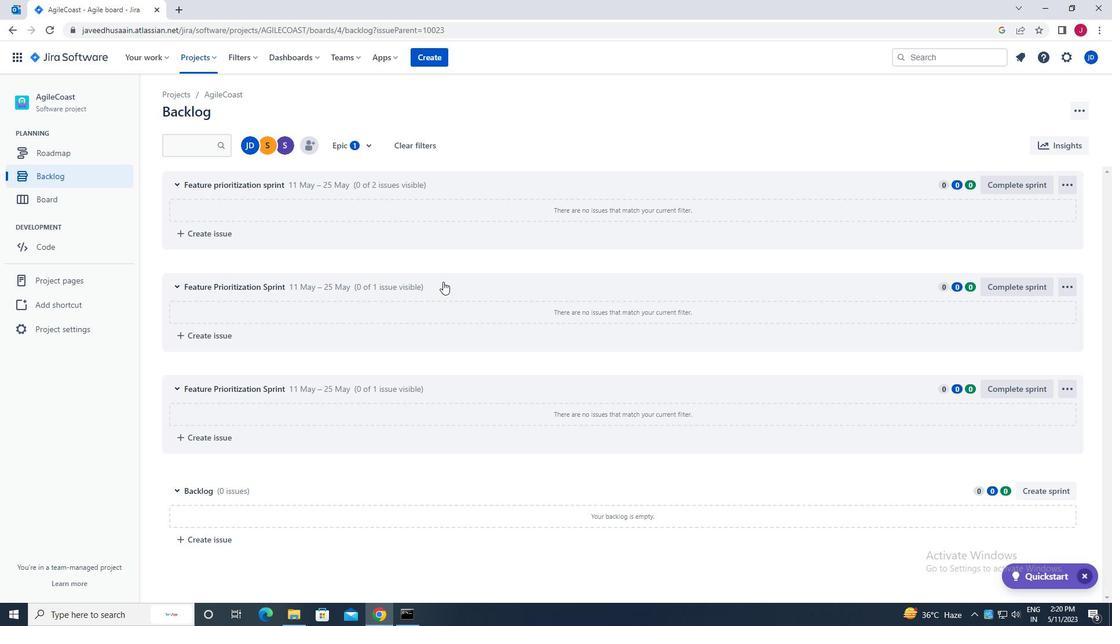 
Action: Mouse moved to (122, 204)
Screenshot: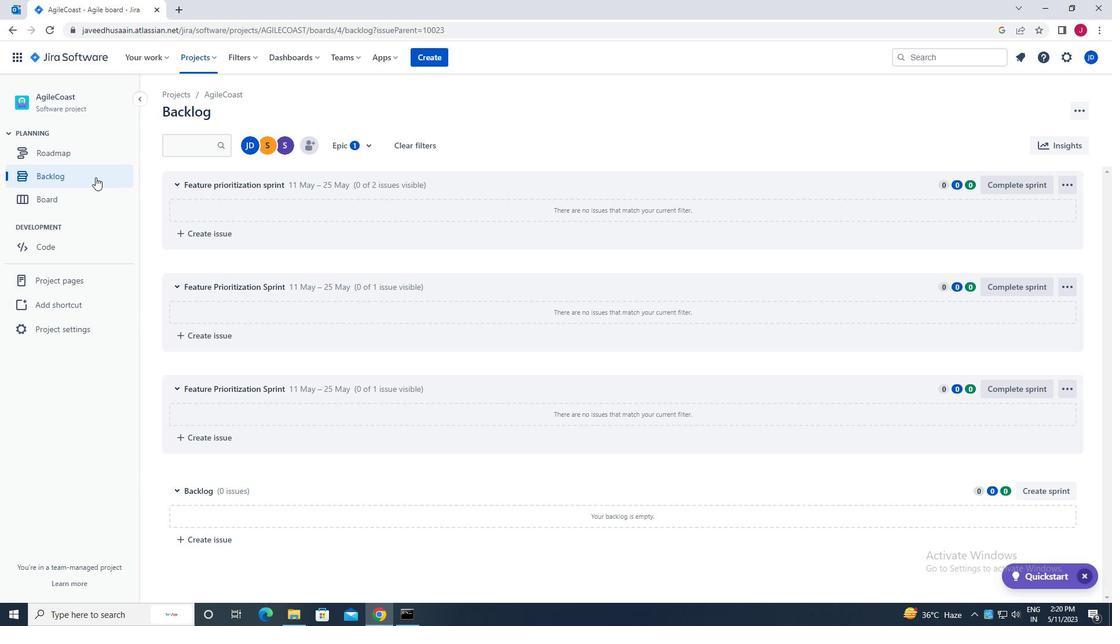 
Action: Mouse scrolled (122, 204) with delta (0, 0)
Screenshot: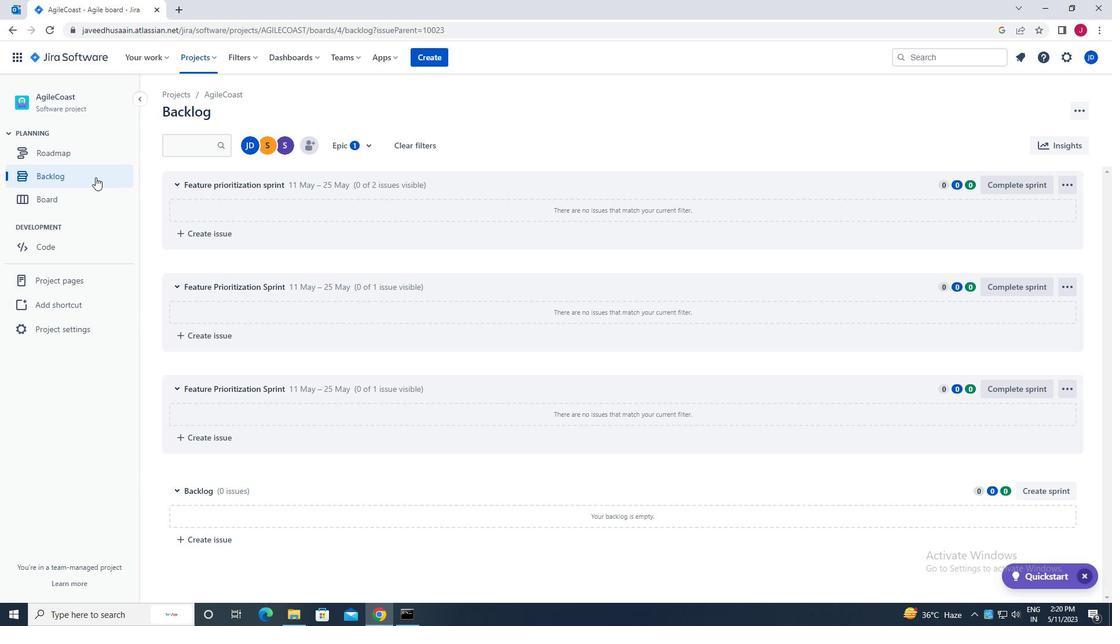
Action: Mouse scrolled (122, 204) with delta (0, 0)
Screenshot: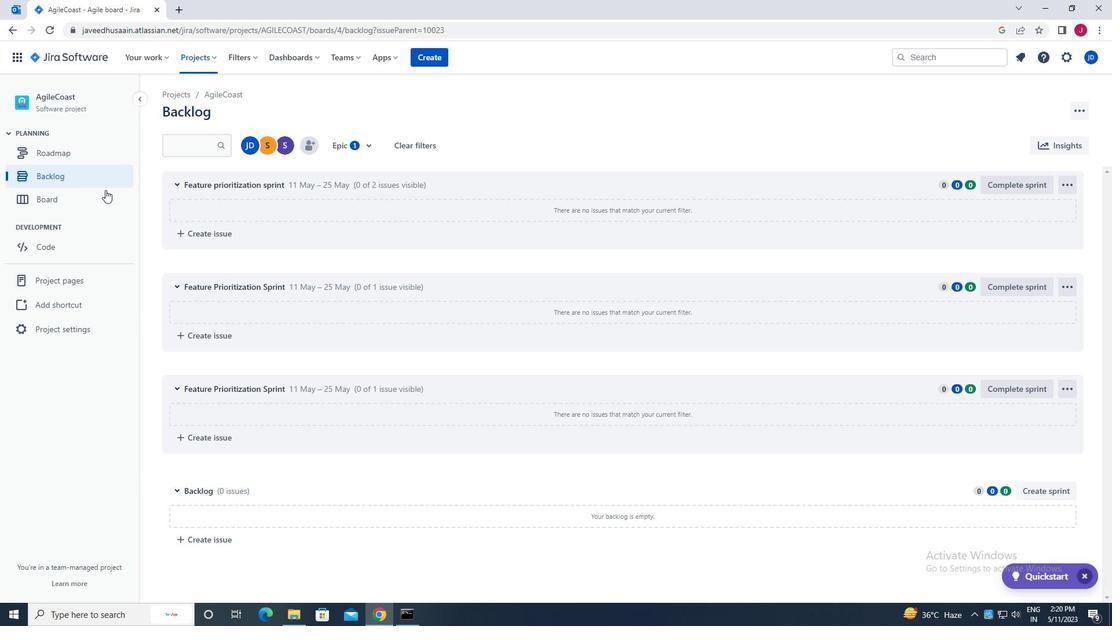 
Action: Mouse scrolled (122, 204) with delta (0, 0)
Screenshot: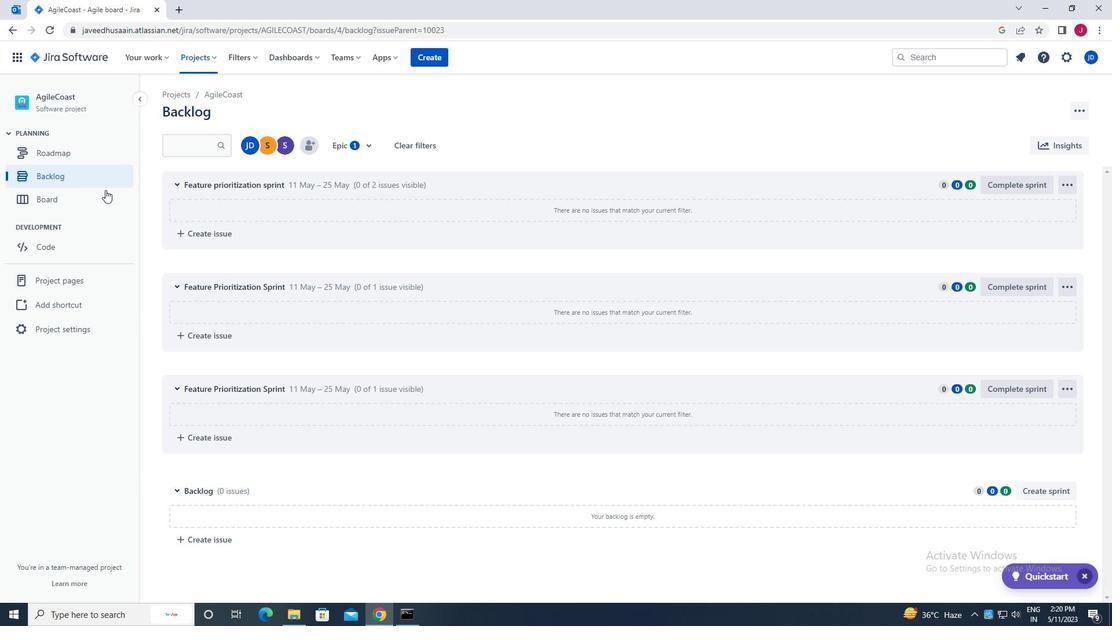 
Action: Mouse scrolled (122, 204) with delta (0, 0)
Screenshot: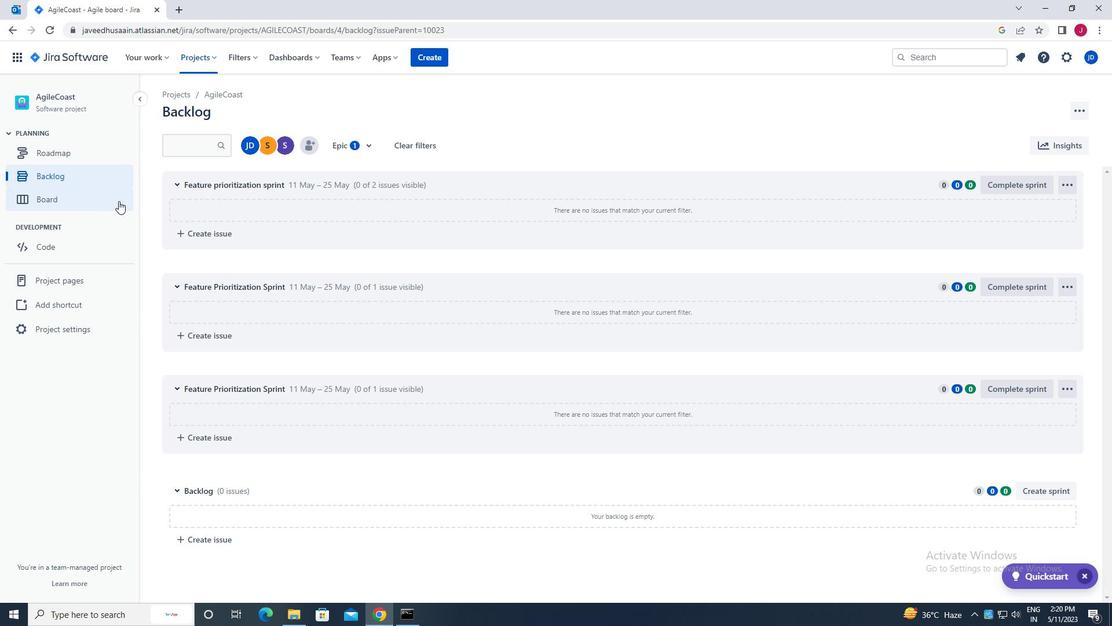 
Action: Mouse moved to (95, 177)
Screenshot: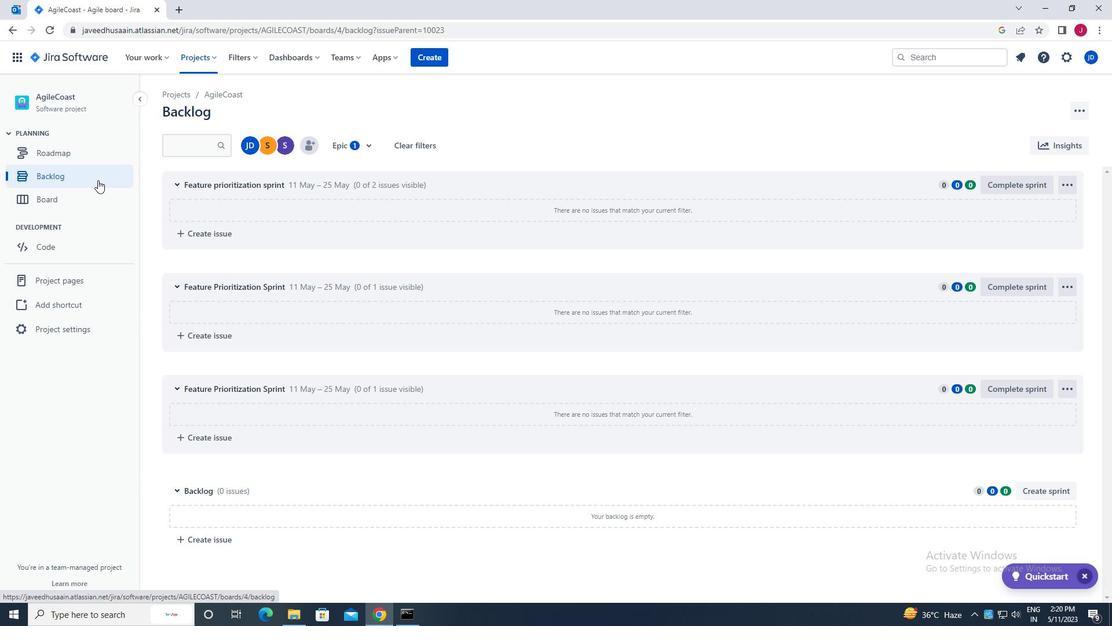 
Action: Mouse pressed left at (95, 177)
Screenshot: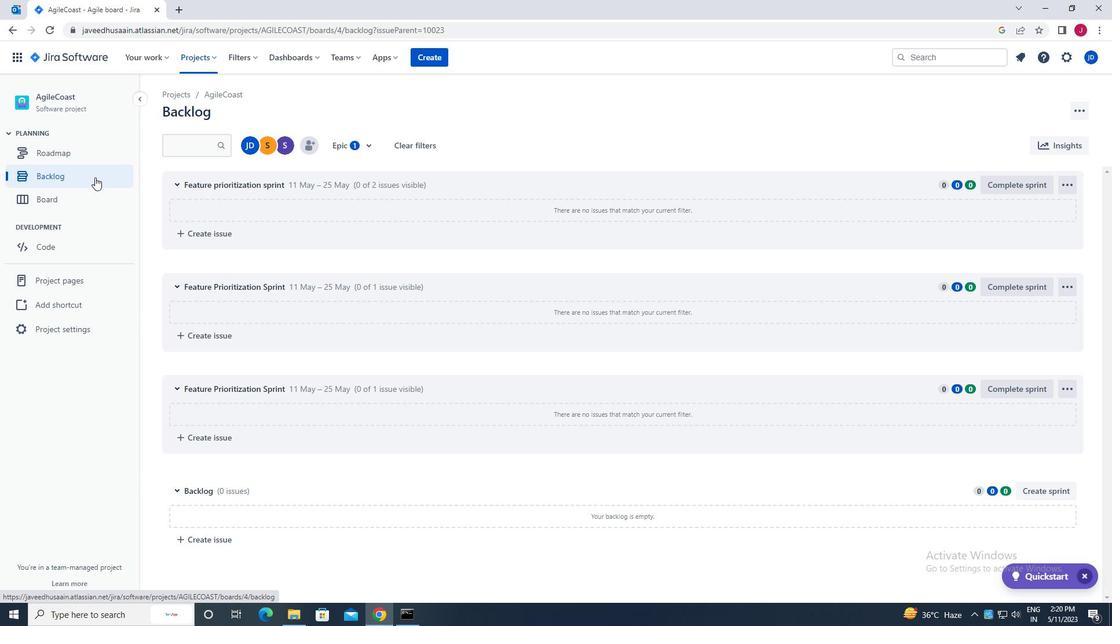 
Action: Mouse moved to (910, 438)
Screenshot: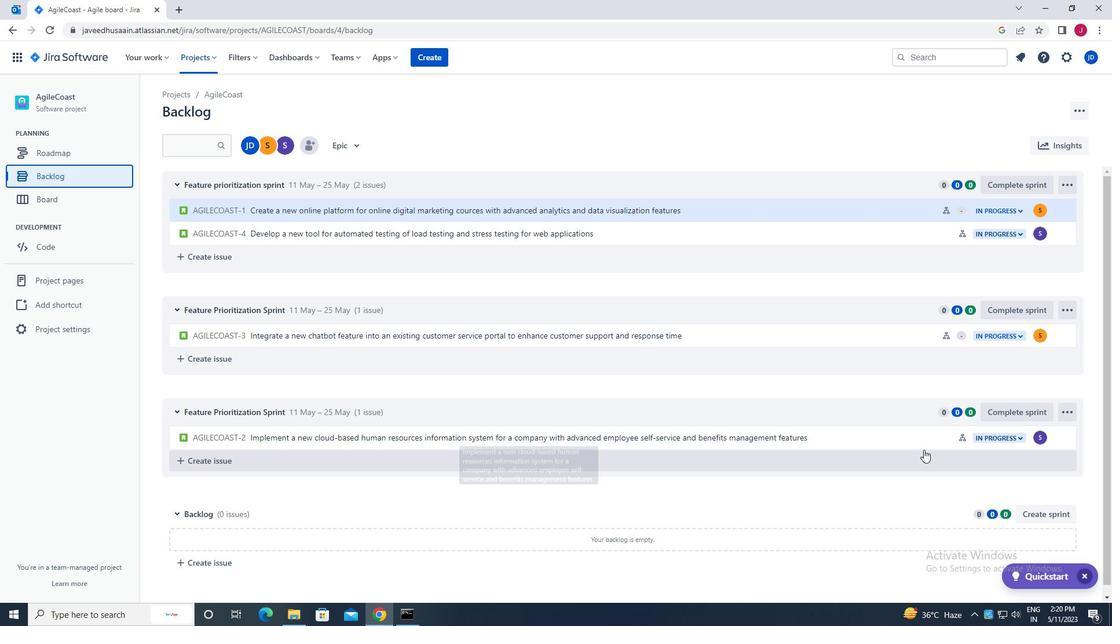 
Action: Mouse pressed left at (910, 438)
Screenshot: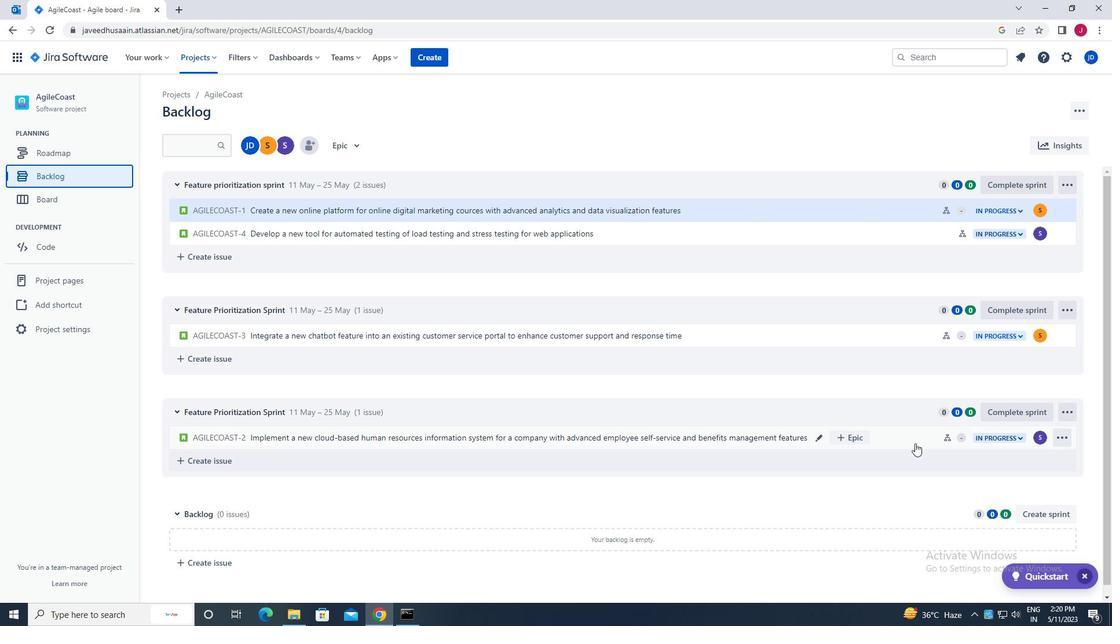 
Action: Mouse moved to (1067, 180)
Screenshot: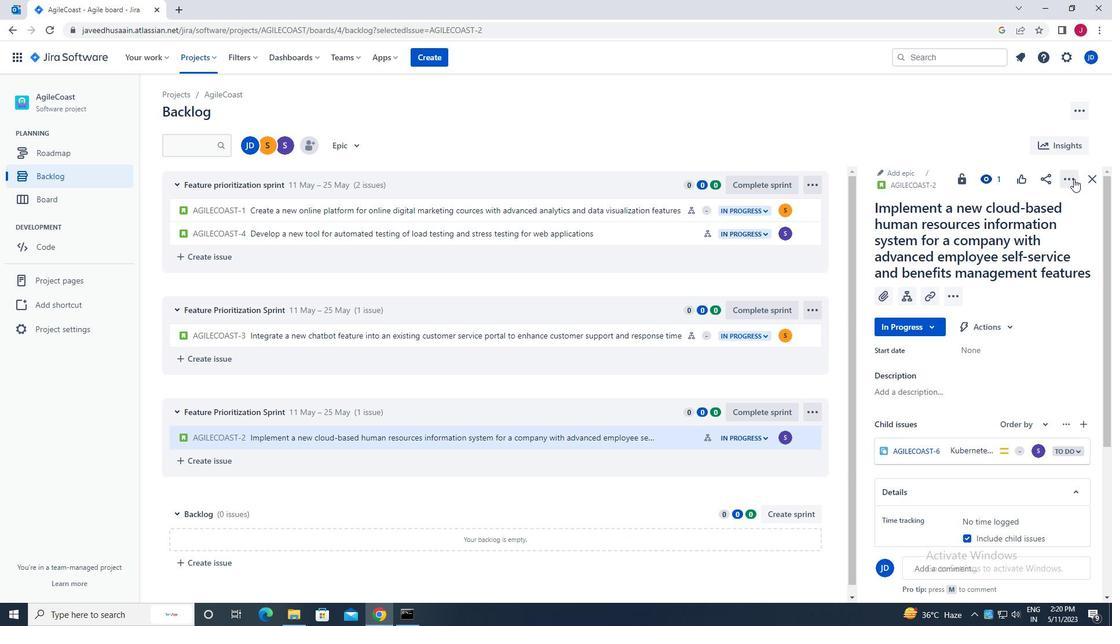 
Action: Mouse pressed left at (1067, 180)
Screenshot: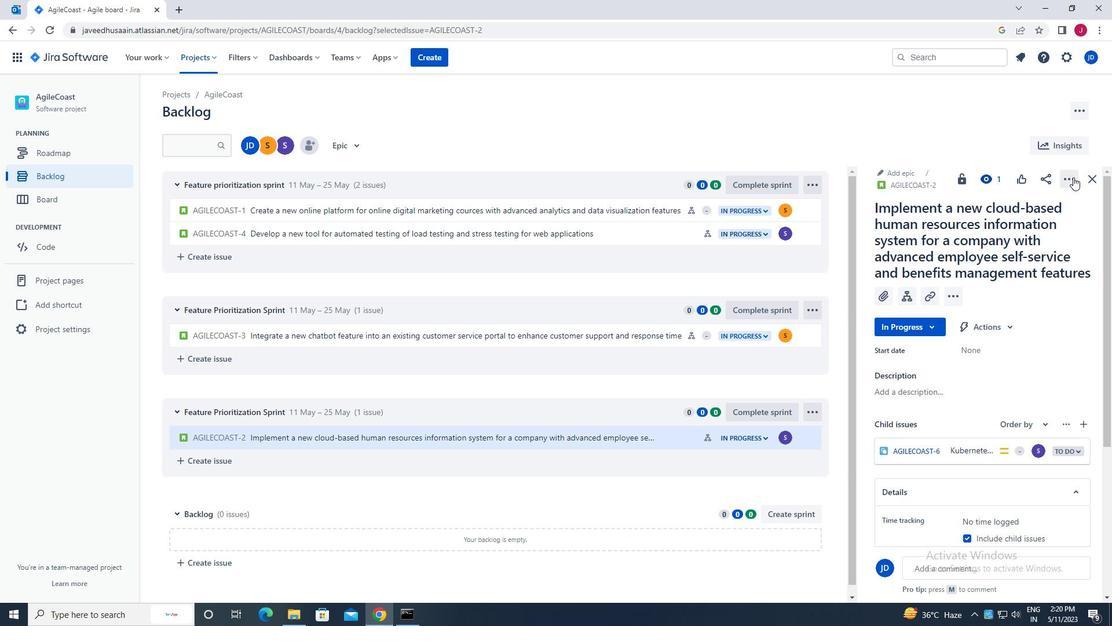 
Action: Mouse moved to (1026, 209)
Screenshot: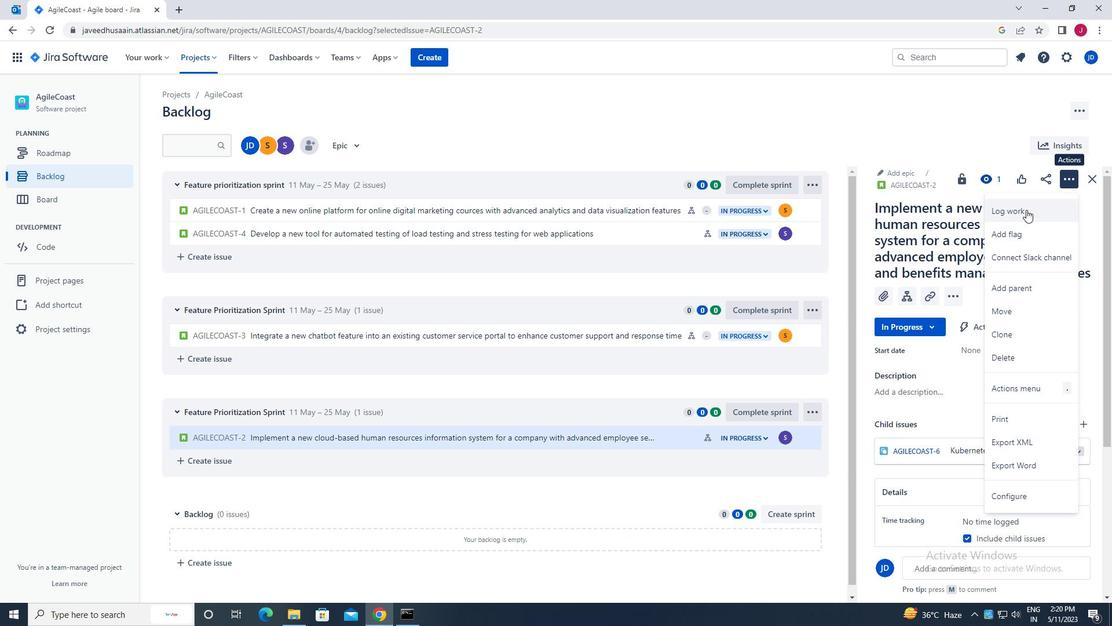 
Action: Mouse pressed left at (1026, 209)
Screenshot: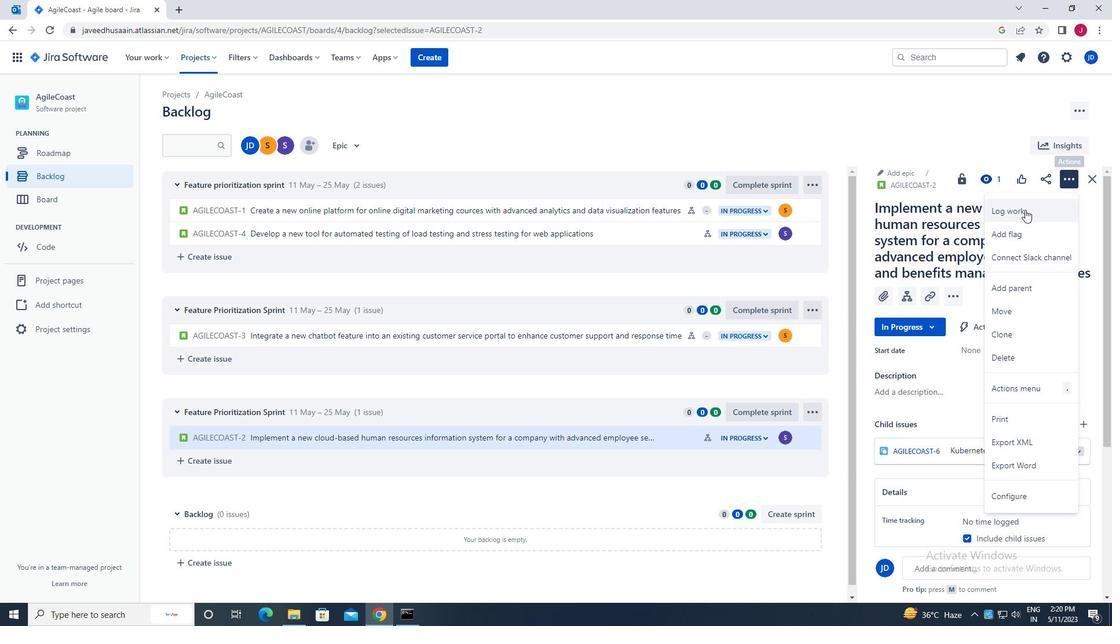 
Action: Mouse moved to (496, 177)
Screenshot: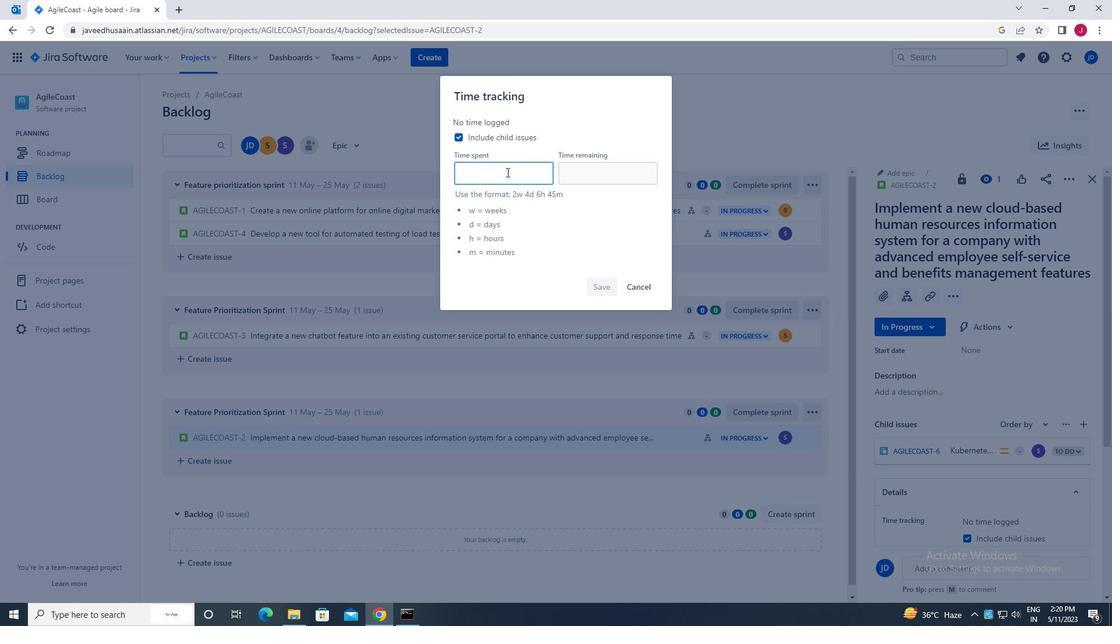 
Action: Mouse pressed left at (496, 177)
Screenshot: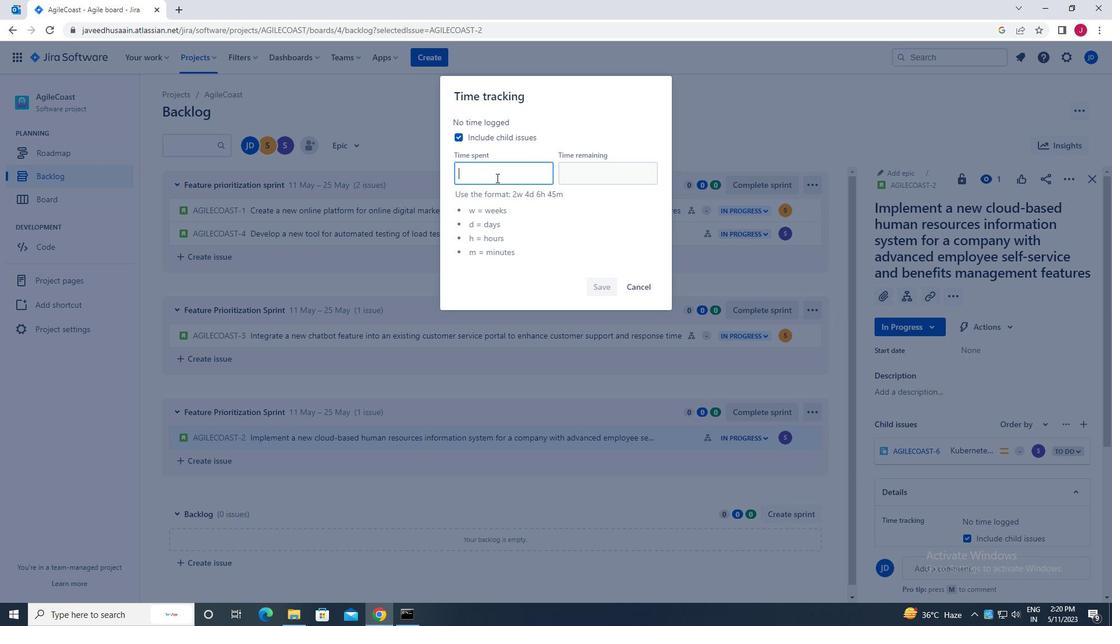 
Action: Key pressed 5w<Key.space>2d<Key.space>13h<Key.space>30m
Screenshot: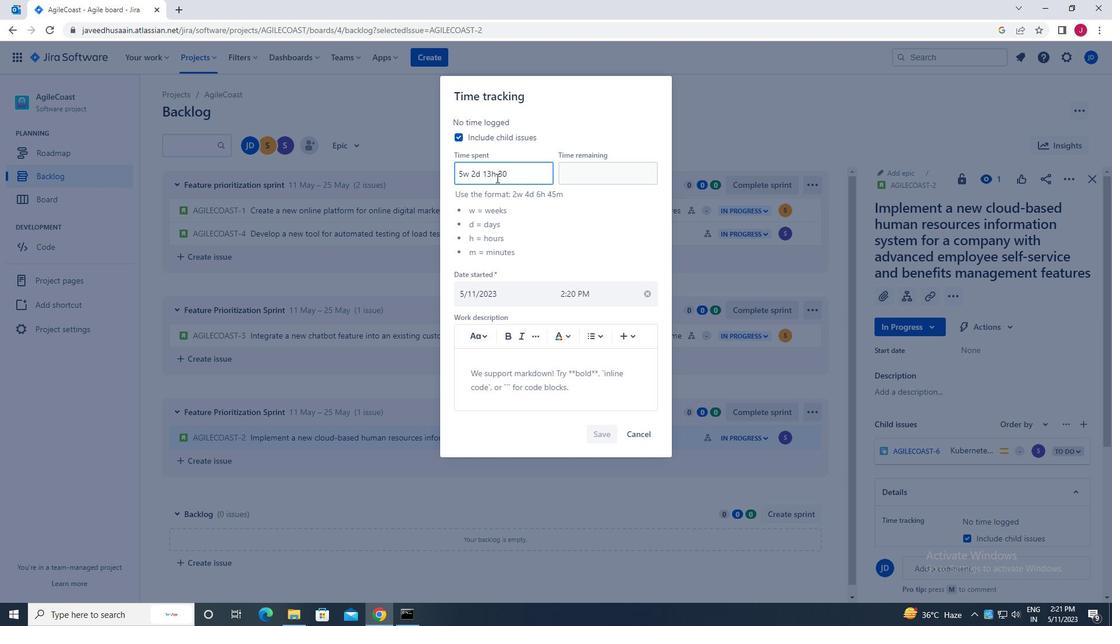 
Action: Mouse moved to (575, 173)
Screenshot: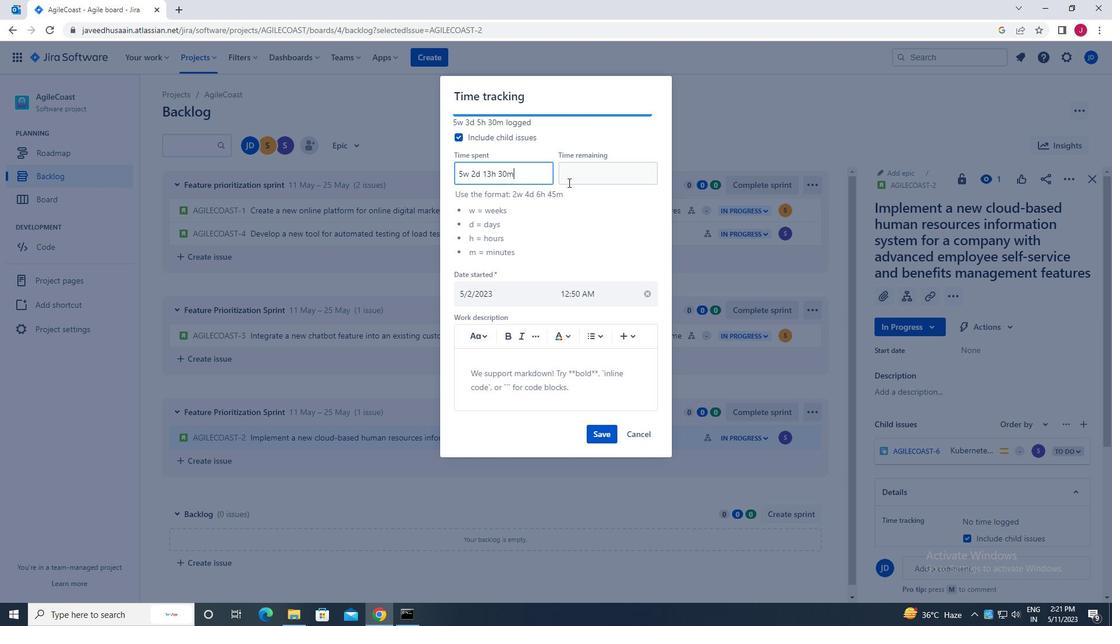 
Action: Mouse pressed left at (575, 173)
Screenshot: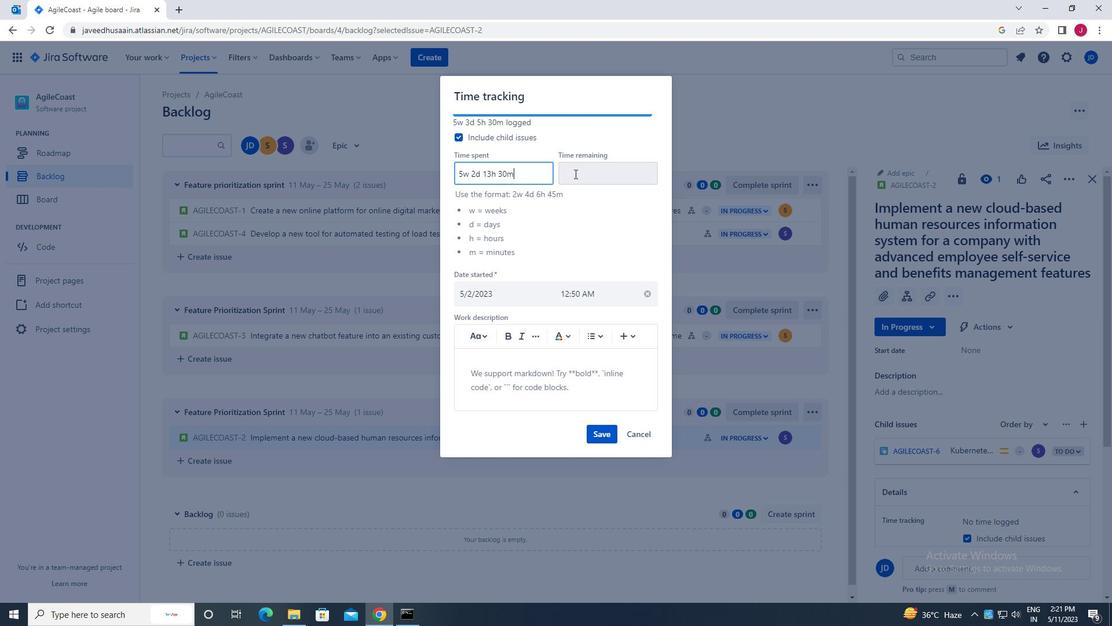 
Action: Key pressed 2w<Key.space>4d<Key.space>2h<Key.space>50m
Screenshot: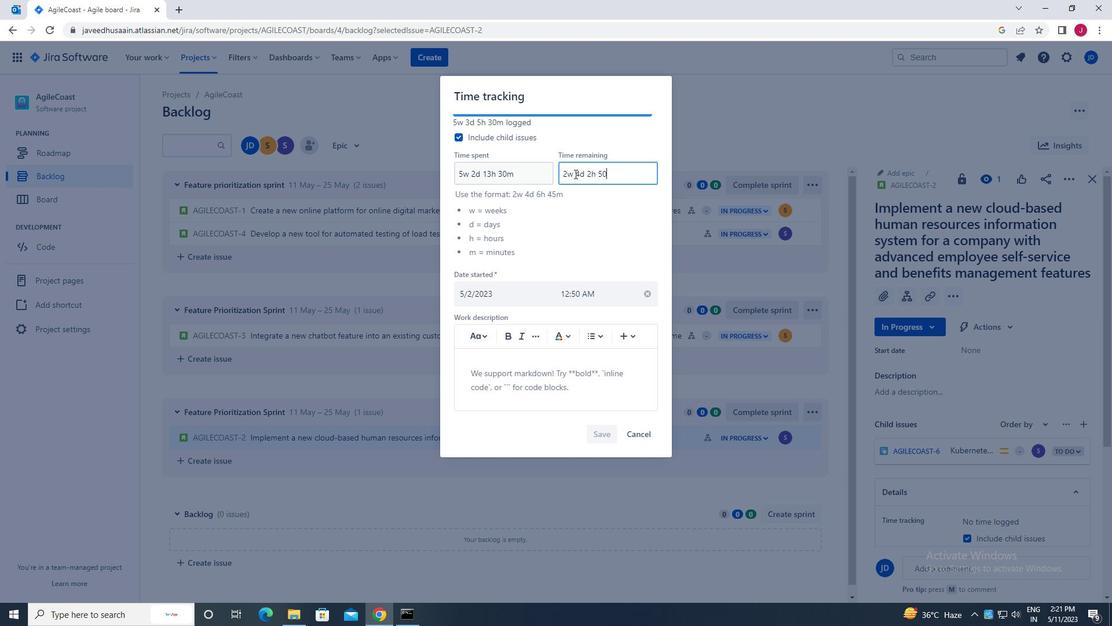 
Action: Mouse moved to (601, 434)
Screenshot: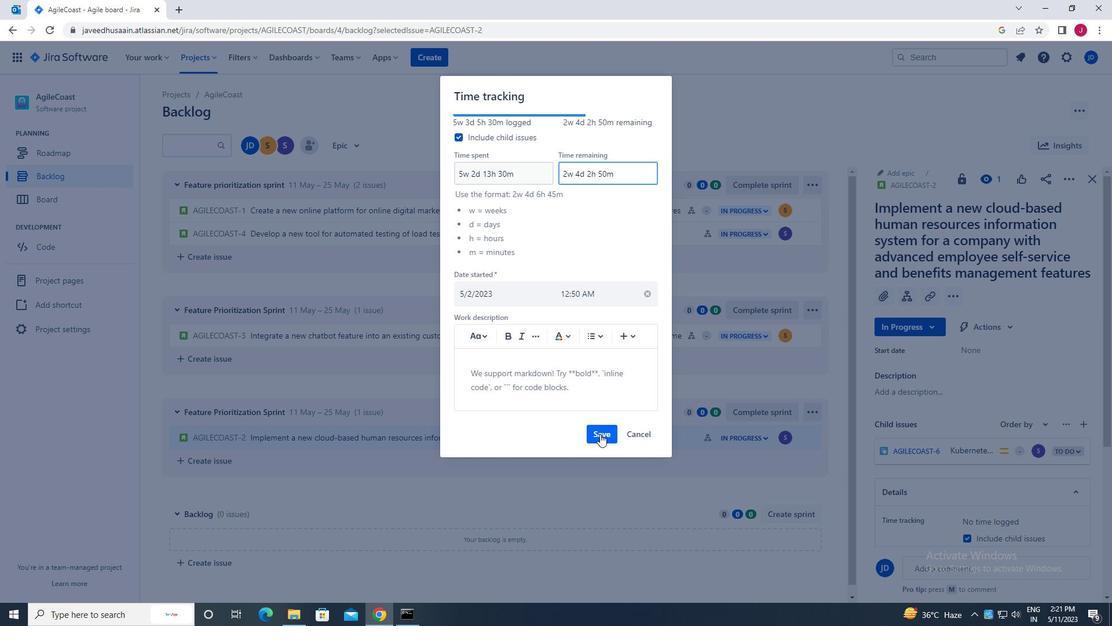 
Action: Mouse pressed left at (601, 434)
Screenshot: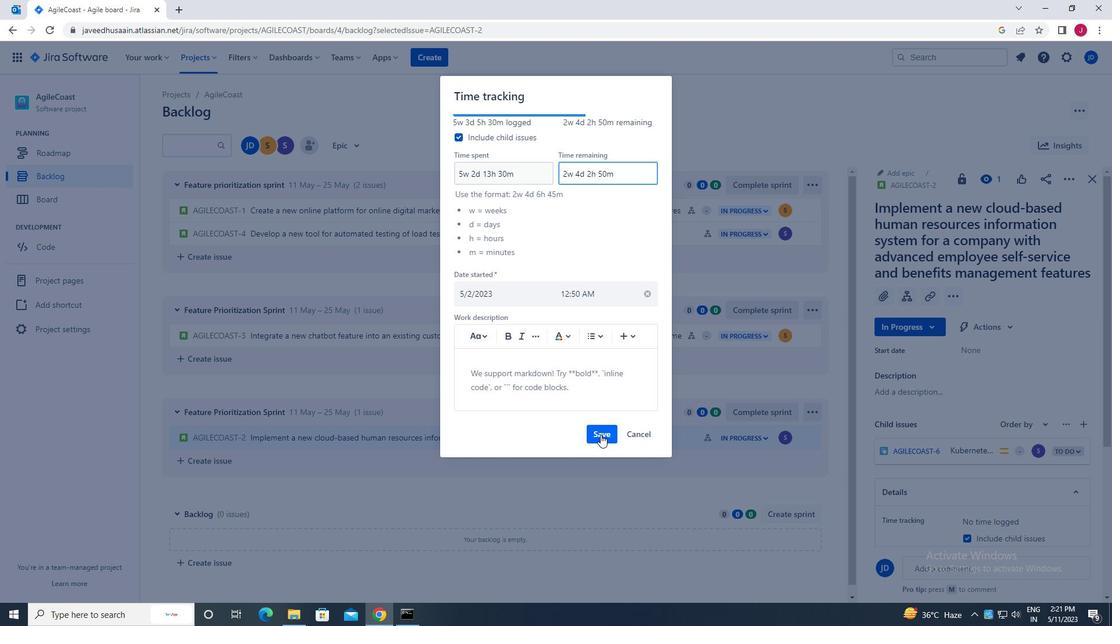 
Action: Mouse moved to (1067, 176)
Screenshot: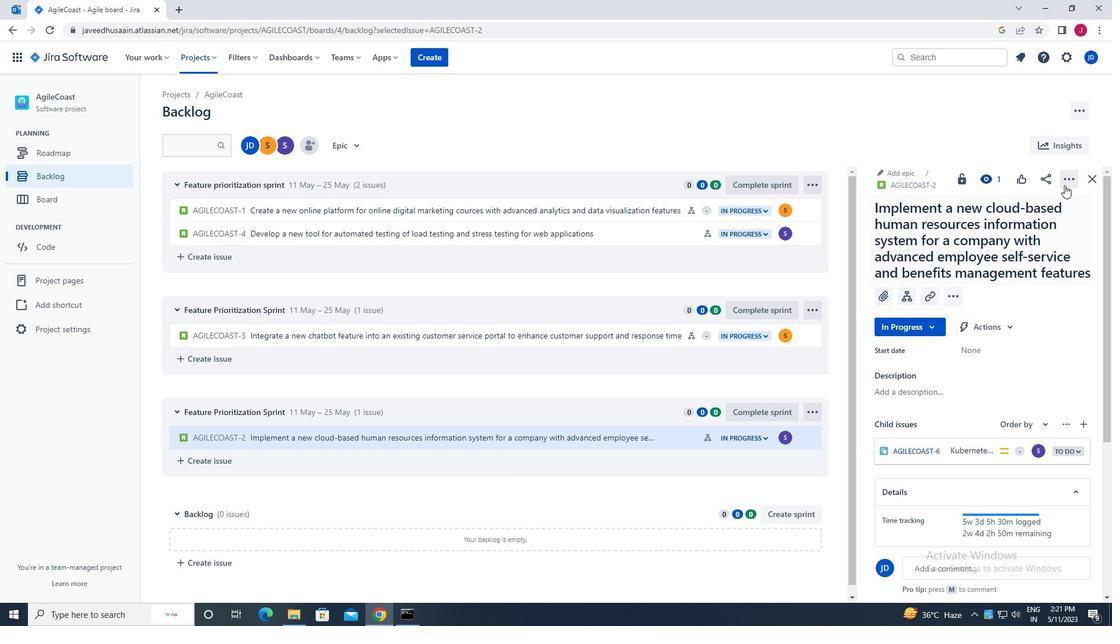 
Action: Mouse pressed left at (1067, 176)
Screenshot: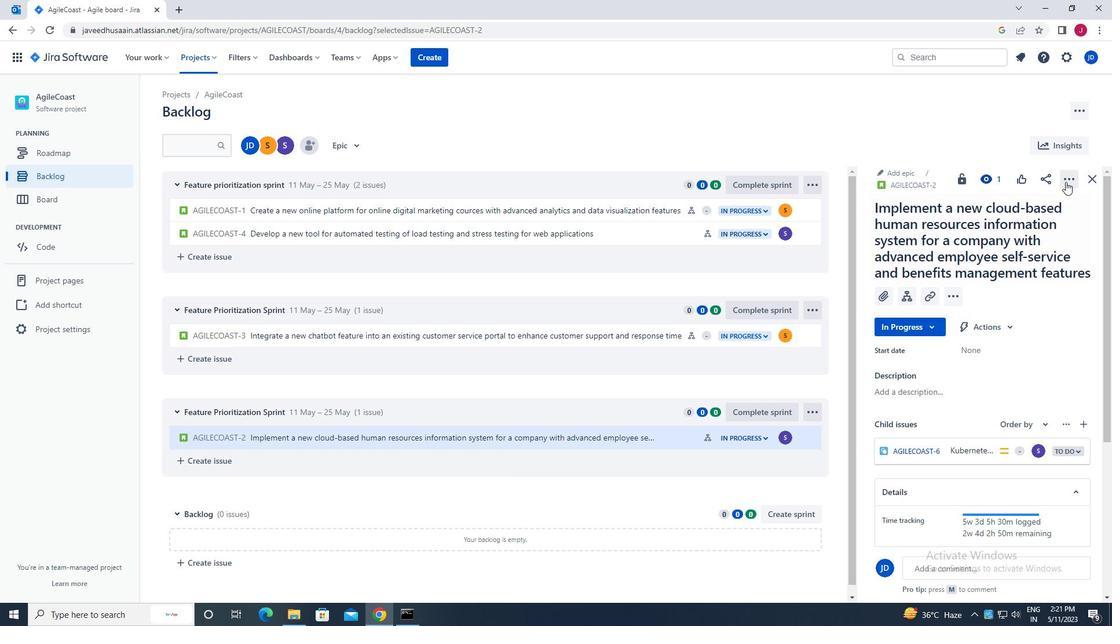 
Action: Mouse moved to (1011, 329)
Screenshot: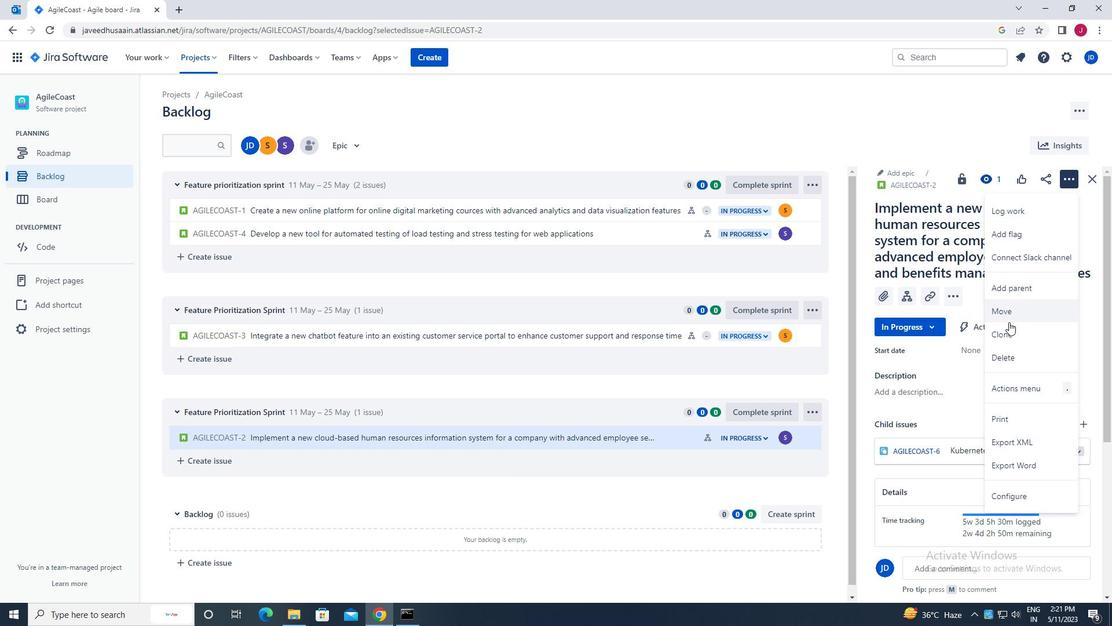 
Action: Mouse pressed left at (1011, 329)
Screenshot: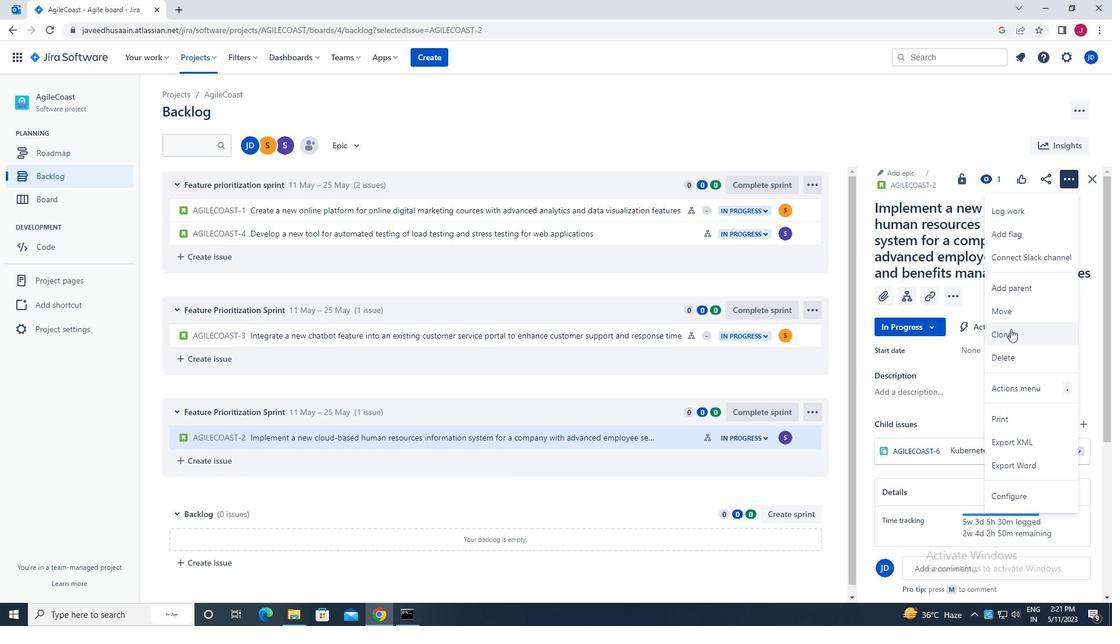 
Action: Mouse moved to (641, 246)
Screenshot: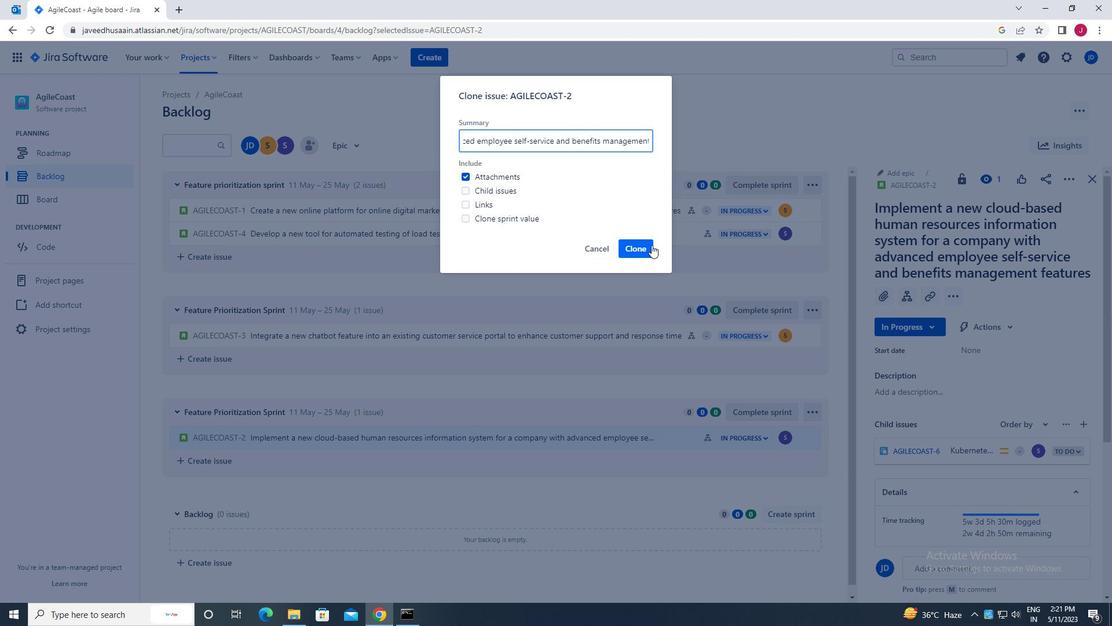 
Action: Mouse pressed left at (641, 246)
Screenshot: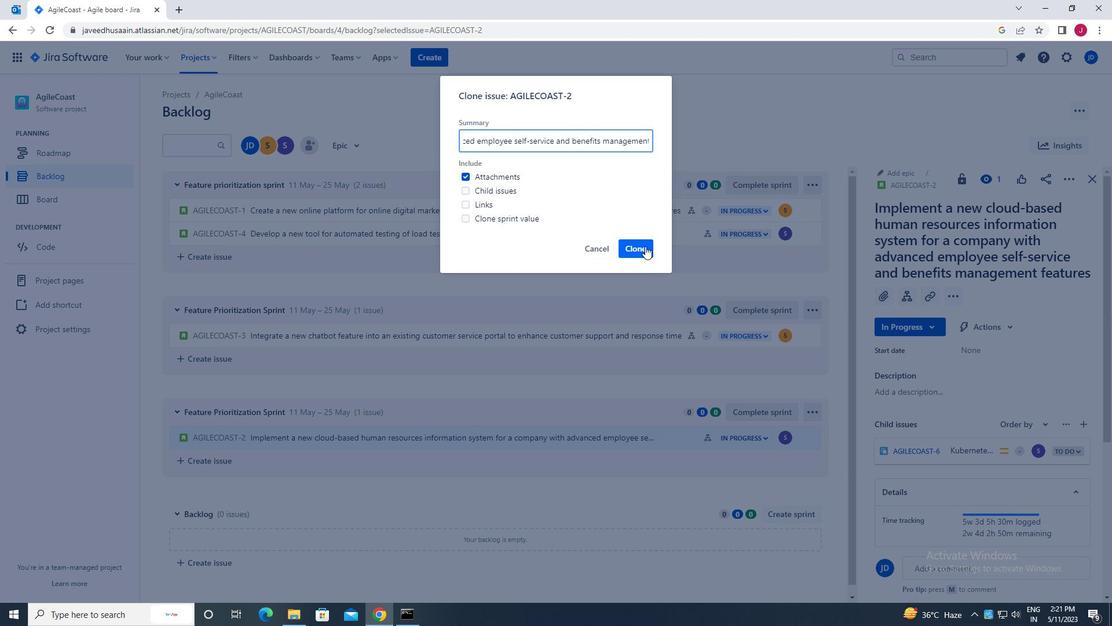 
Action: Mouse moved to (1093, 180)
Screenshot: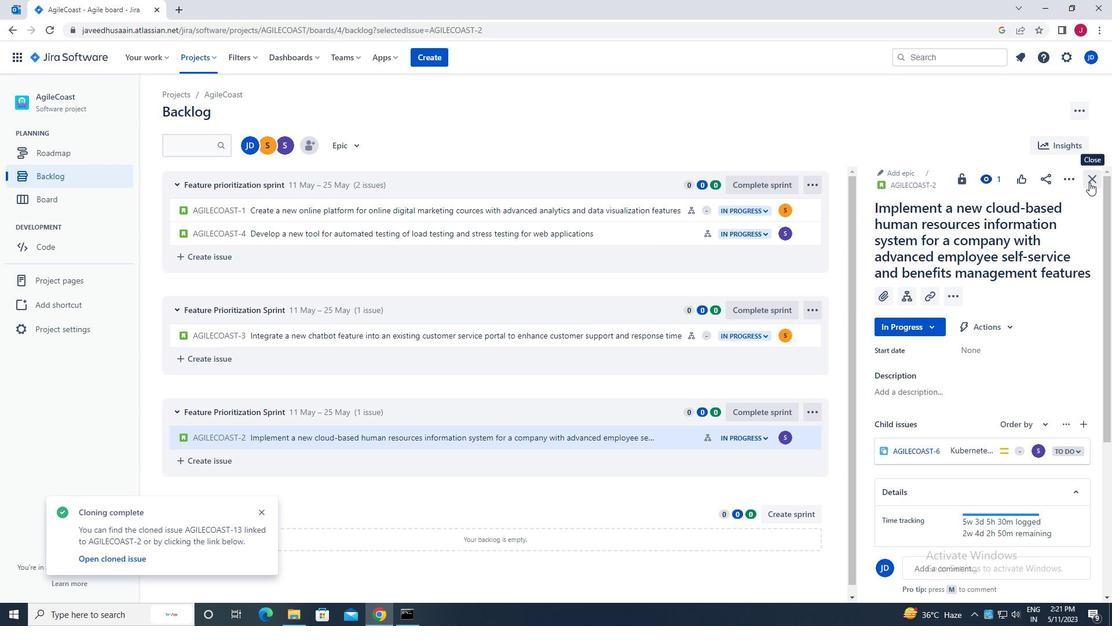 
Action: Mouse pressed left at (1093, 180)
Screenshot: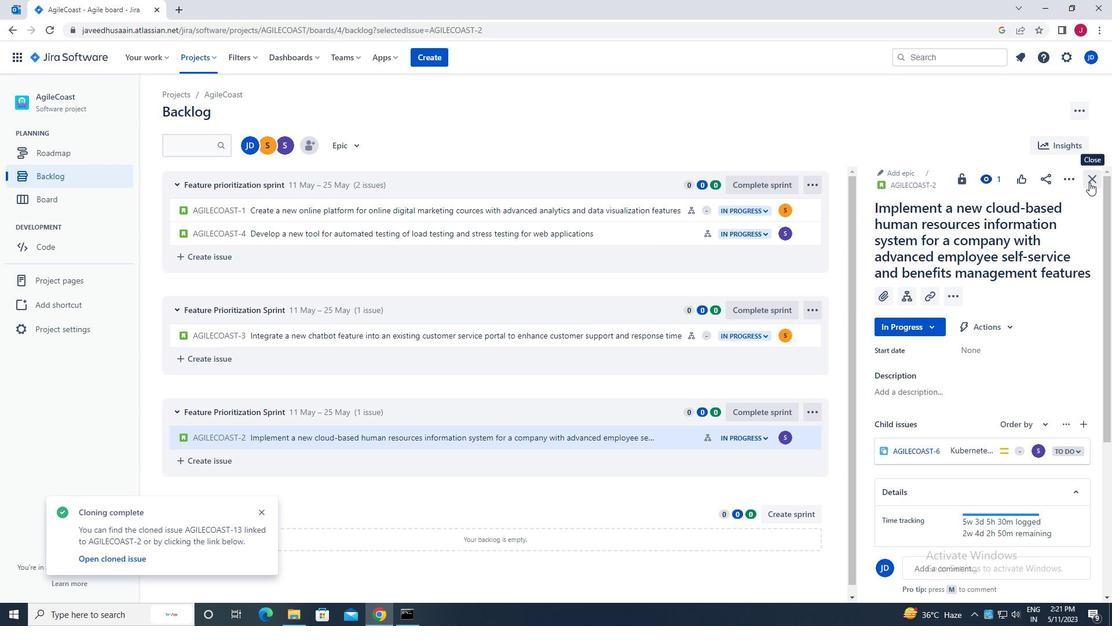 
Action: Mouse moved to (350, 150)
Screenshot: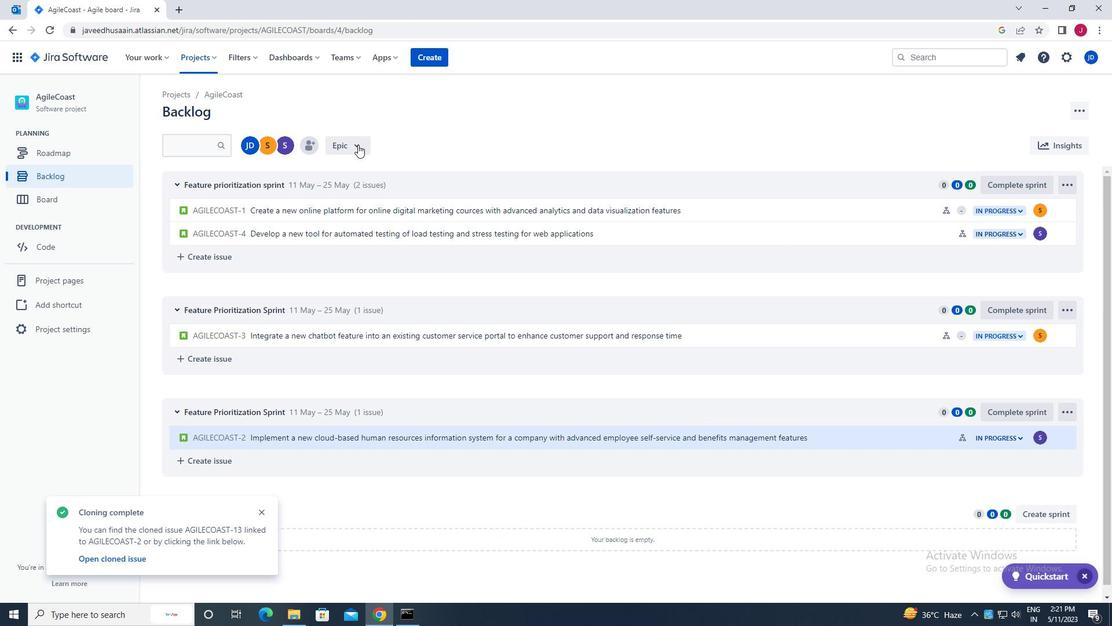 
Action: Mouse pressed left at (350, 150)
Screenshot: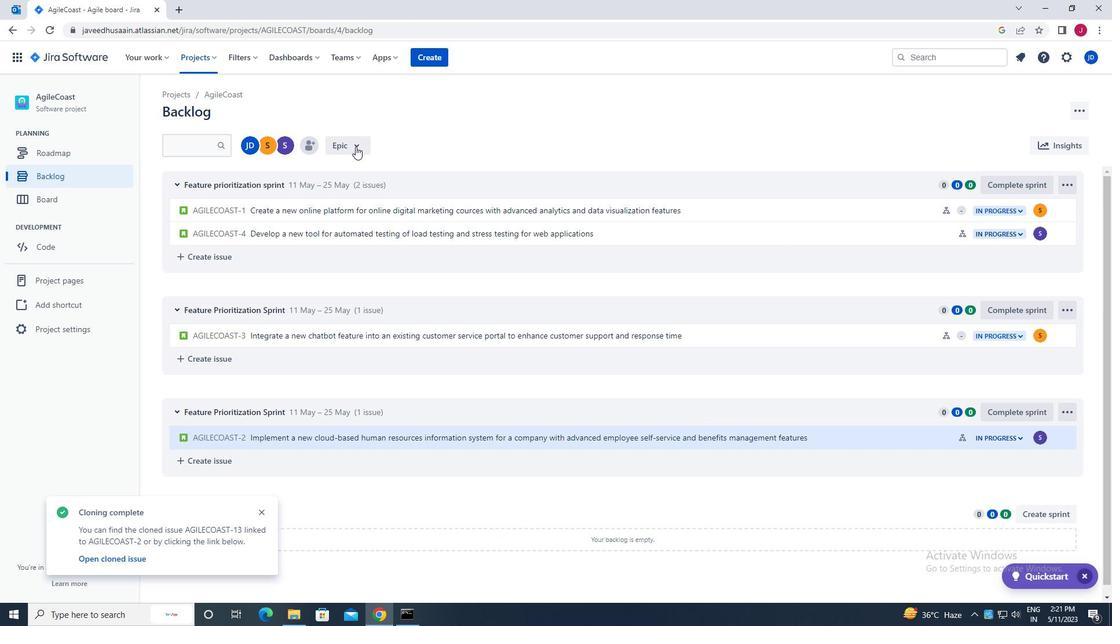 
Action: Mouse moved to (340, 210)
Screenshot: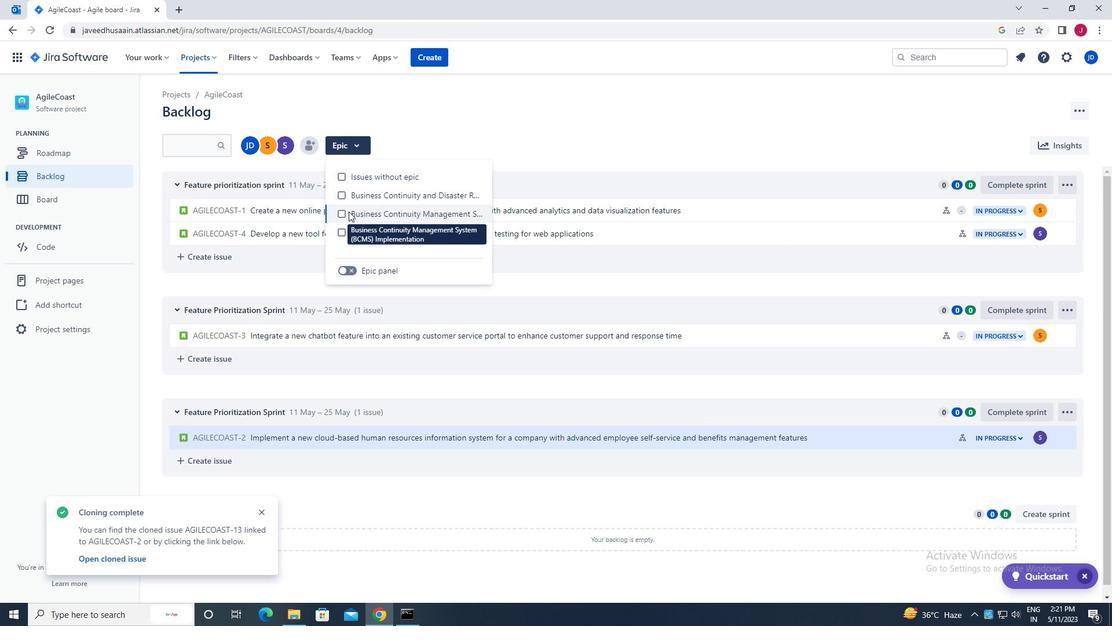 
Action: Mouse pressed left at (340, 210)
Screenshot: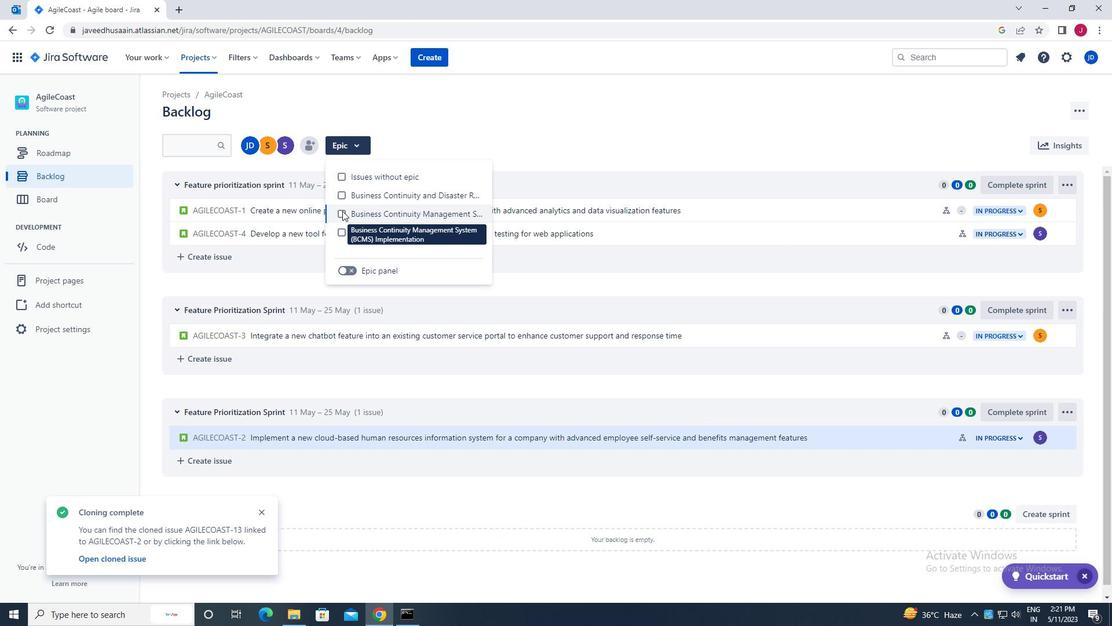 
Action: Mouse moved to (546, 111)
Screenshot: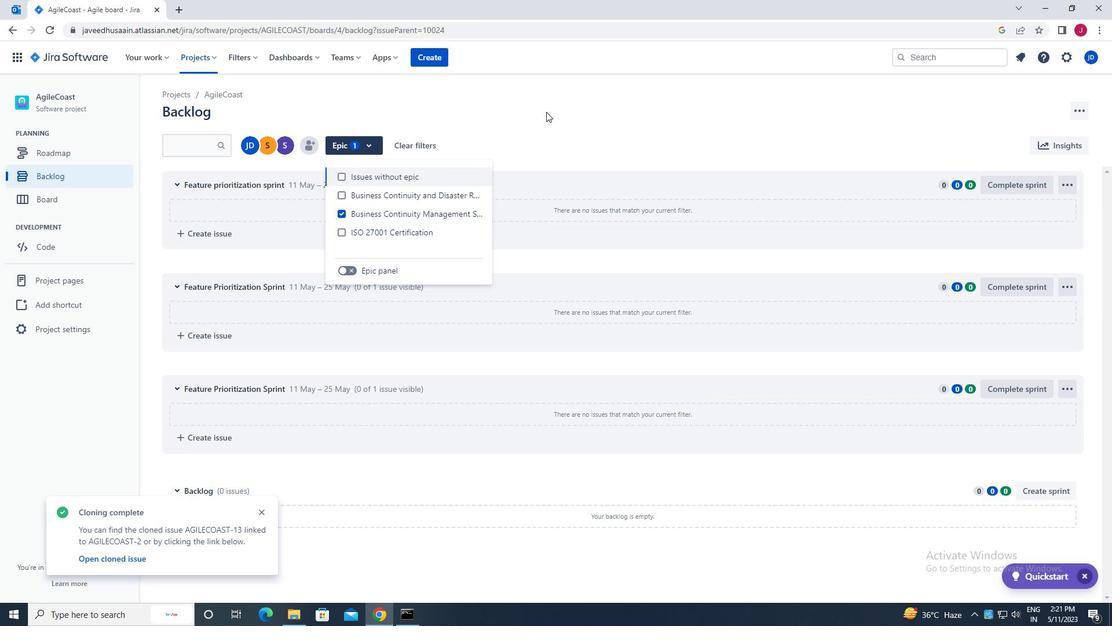 
Action: Mouse pressed left at (546, 111)
Screenshot: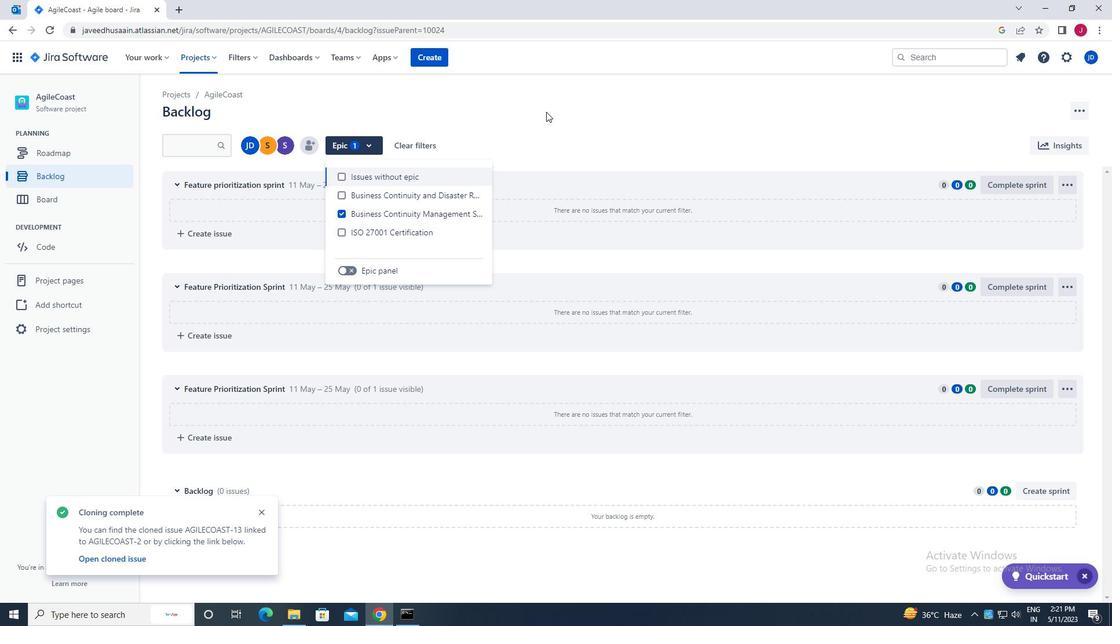 
Action: Mouse moved to (546, 111)
Screenshot: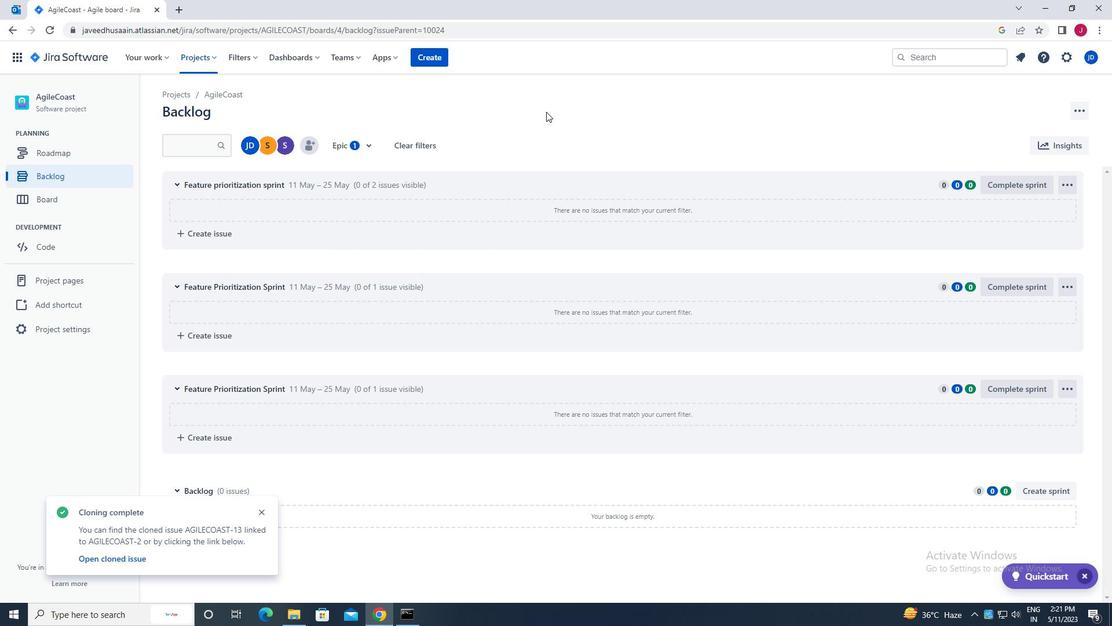 
